 Task: Add Attachment from Trello to Card Card0000000166 in Board Board0000000042 in Workspace WS0000000014 in Trello. Add Cover Blue to Card Card0000000166 in Board Board0000000042 in Workspace WS0000000014 in Trello. Add "Copy Card To …" Button titled Button0000000166 to "bottom" of the list "To Do" to Card Card0000000166 in Board Board0000000042 in Workspace WS0000000014 in Trello. Add Description DS0000000166 to Card Card0000000166 in Board Board0000000042 in Workspace WS0000000014 in Trello. Add Comment CM0000000166 to Card Card0000000166 in Board Board0000000042 in Workspace WS0000000014 in Trello
Action: Mouse moved to (811, 363)
Screenshot: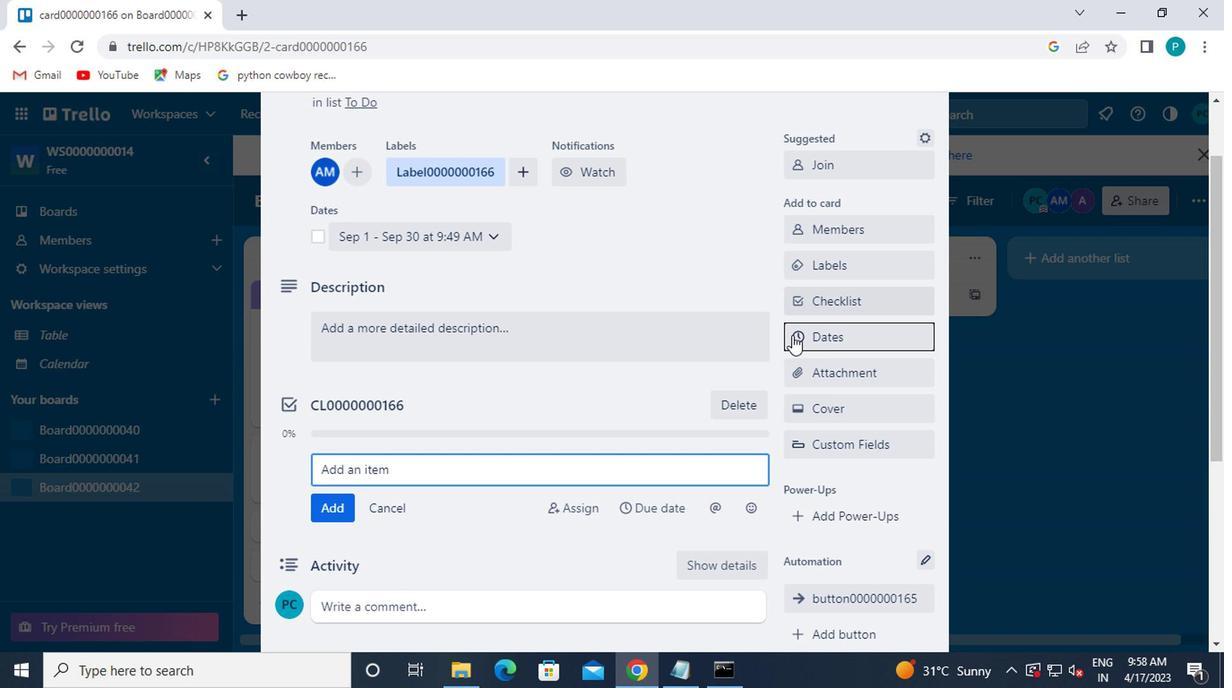 
Action: Mouse pressed left at (811, 363)
Screenshot: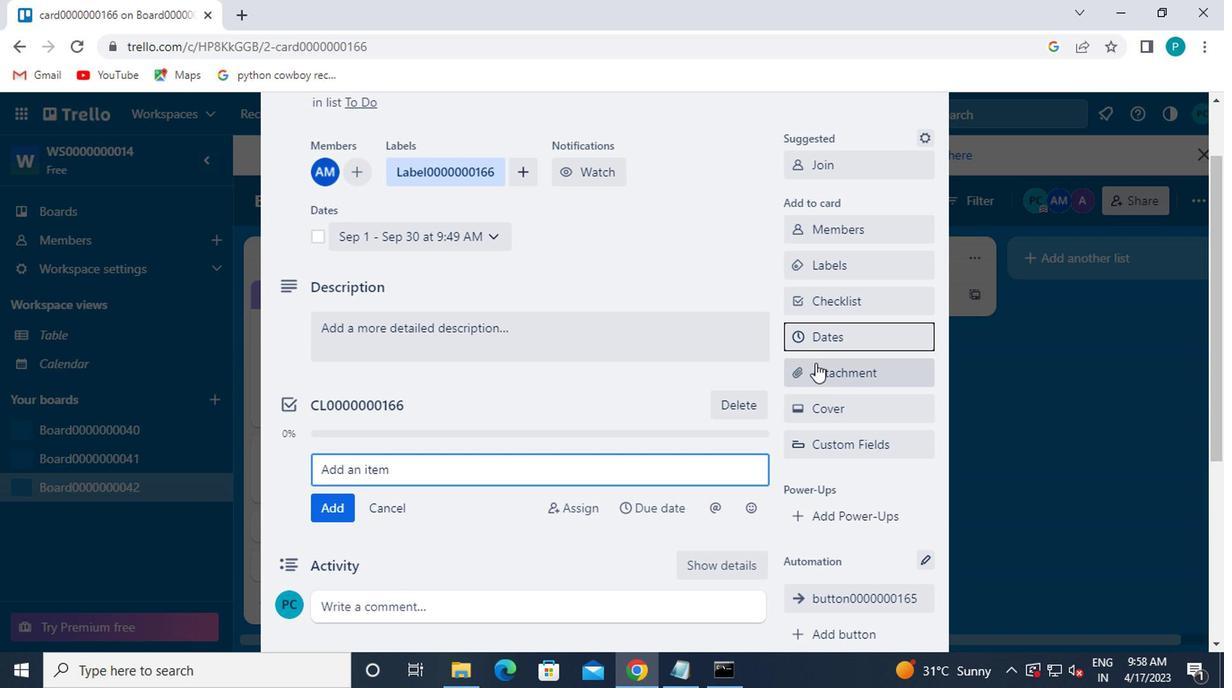 
Action: Mouse moved to (807, 223)
Screenshot: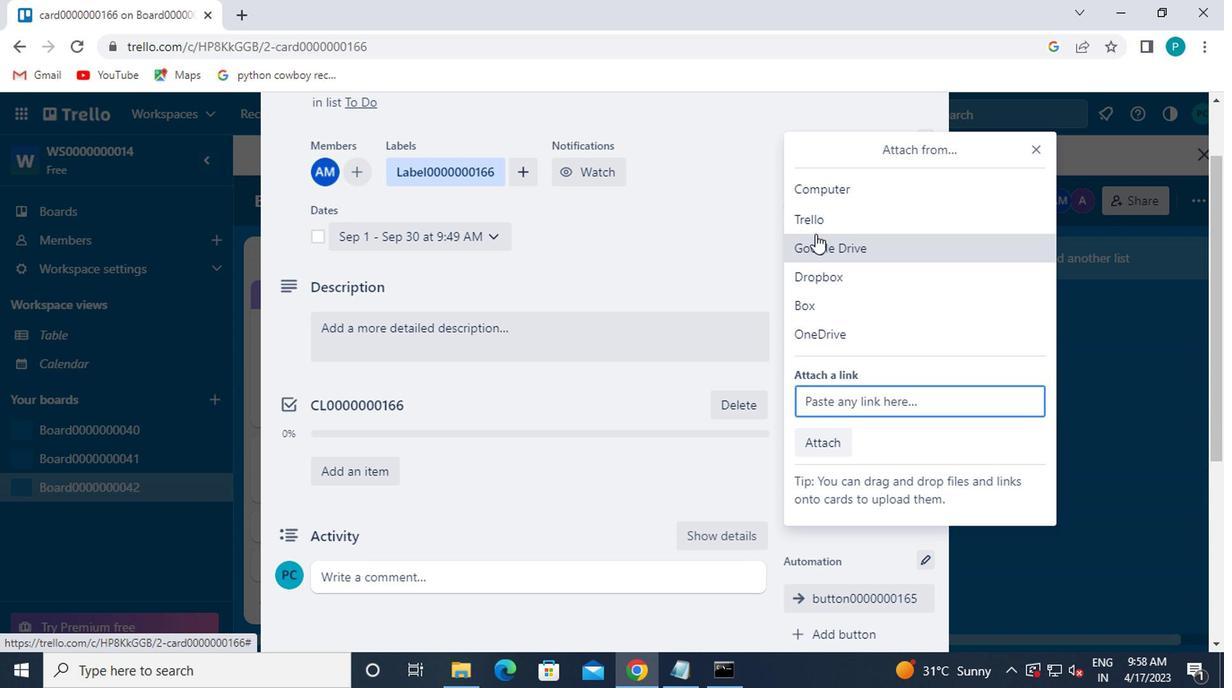 
Action: Mouse pressed left at (807, 223)
Screenshot: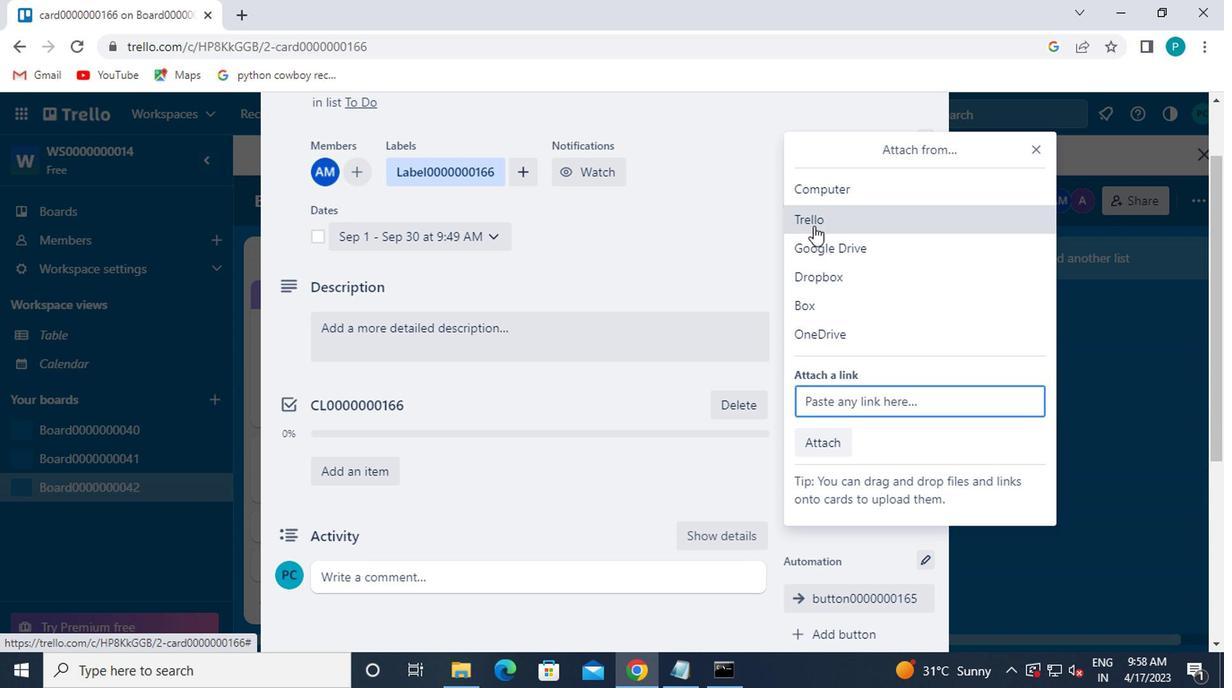 
Action: Mouse moved to (839, 399)
Screenshot: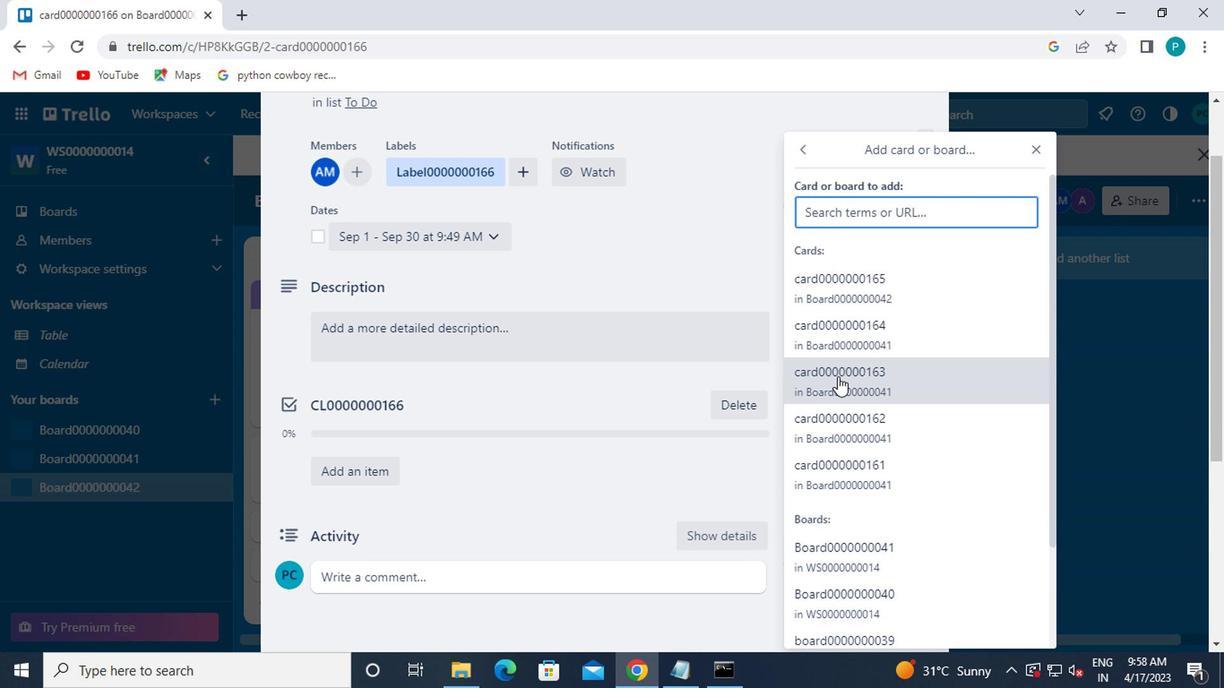 
Action: Mouse pressed left at (839, 399)
Screenshot: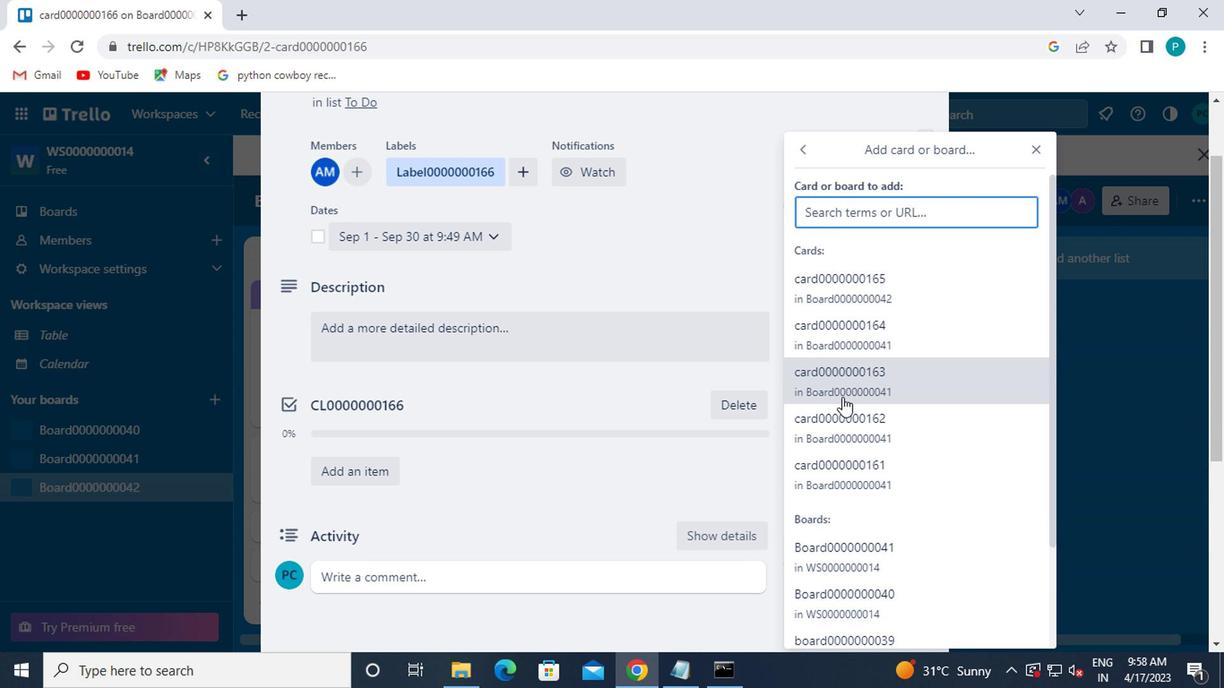 
Action: Mouse moved to (753, 374)
Screenshot: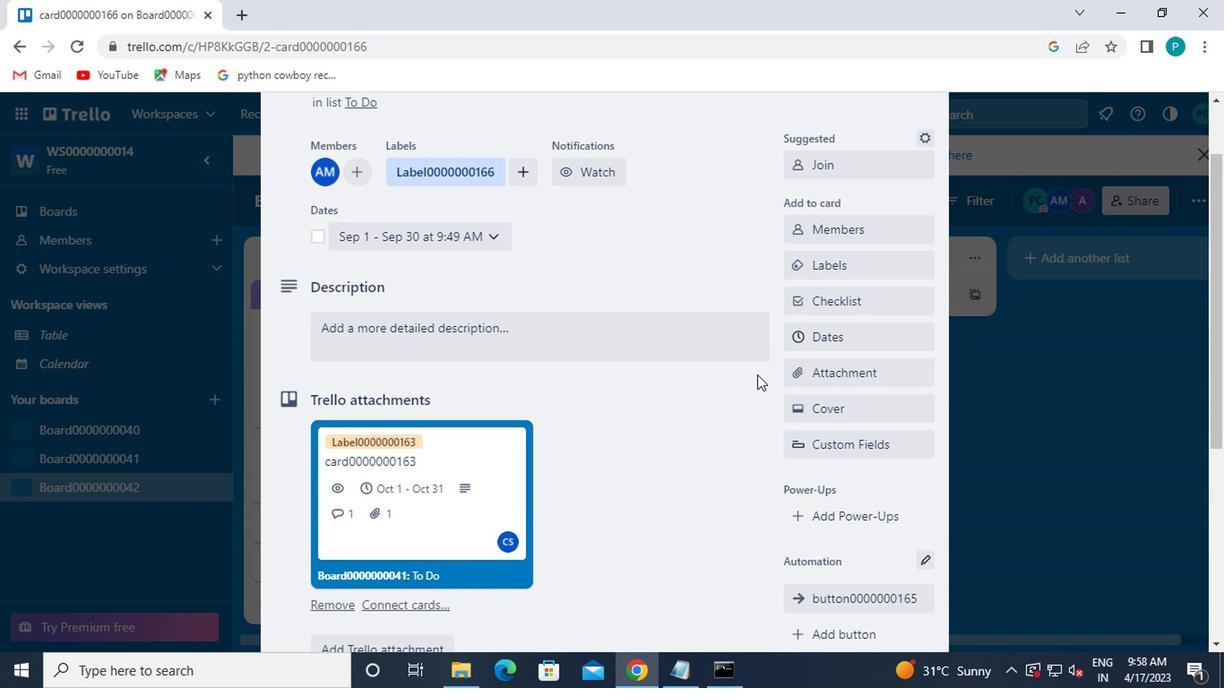 
Action: Mouse scrolled (753, 372) with delta (0, -1)
Screenshot: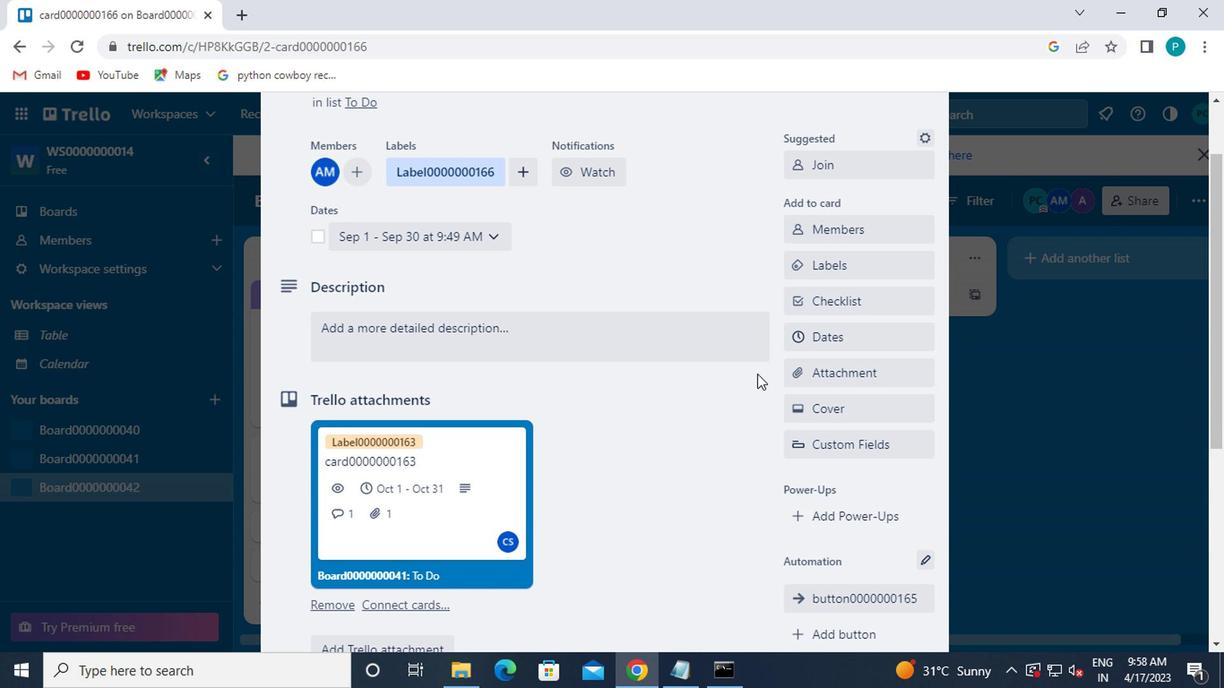 
Action: Mouse moved to (816, 322)
Screenshot: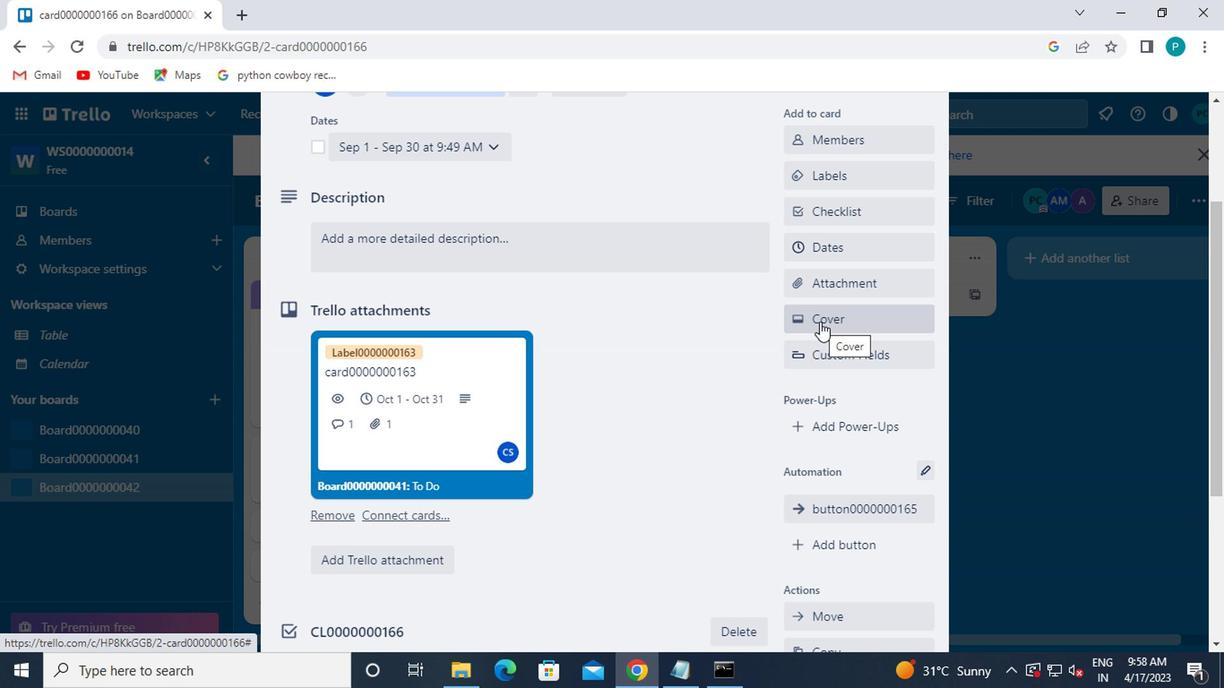 
Action: Mouse pressed left at (816, 322)
Screenshot: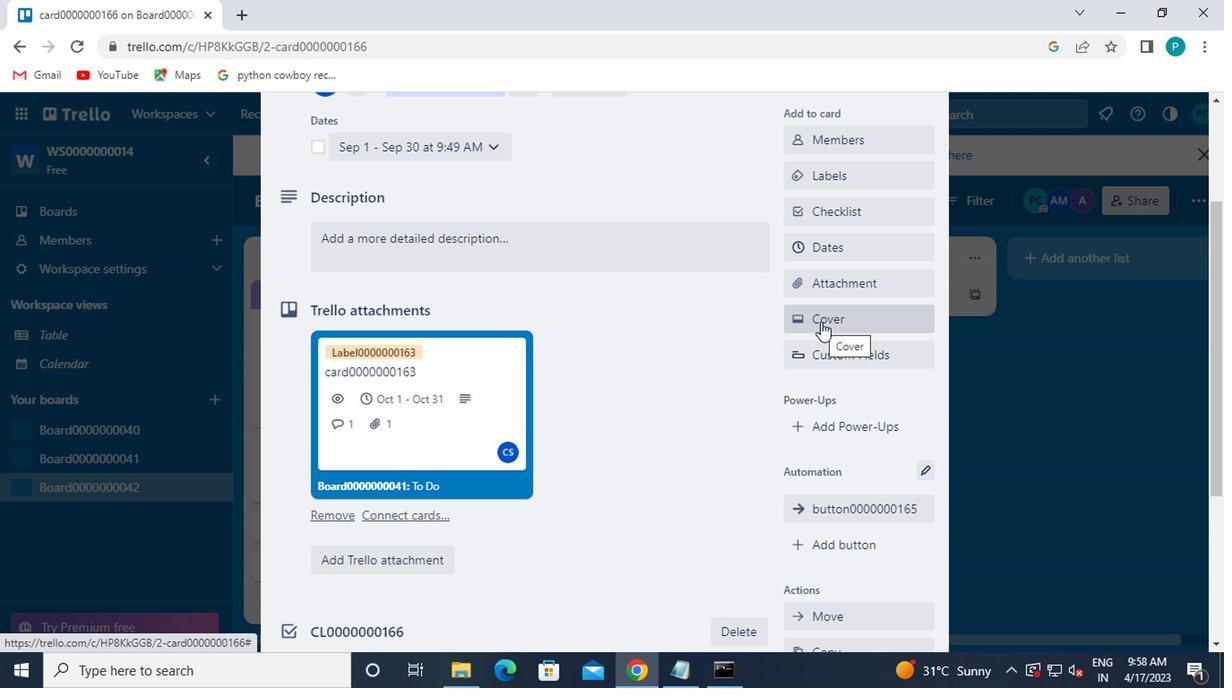 
Action: Mouse moved to (818, 335)
Screenshot: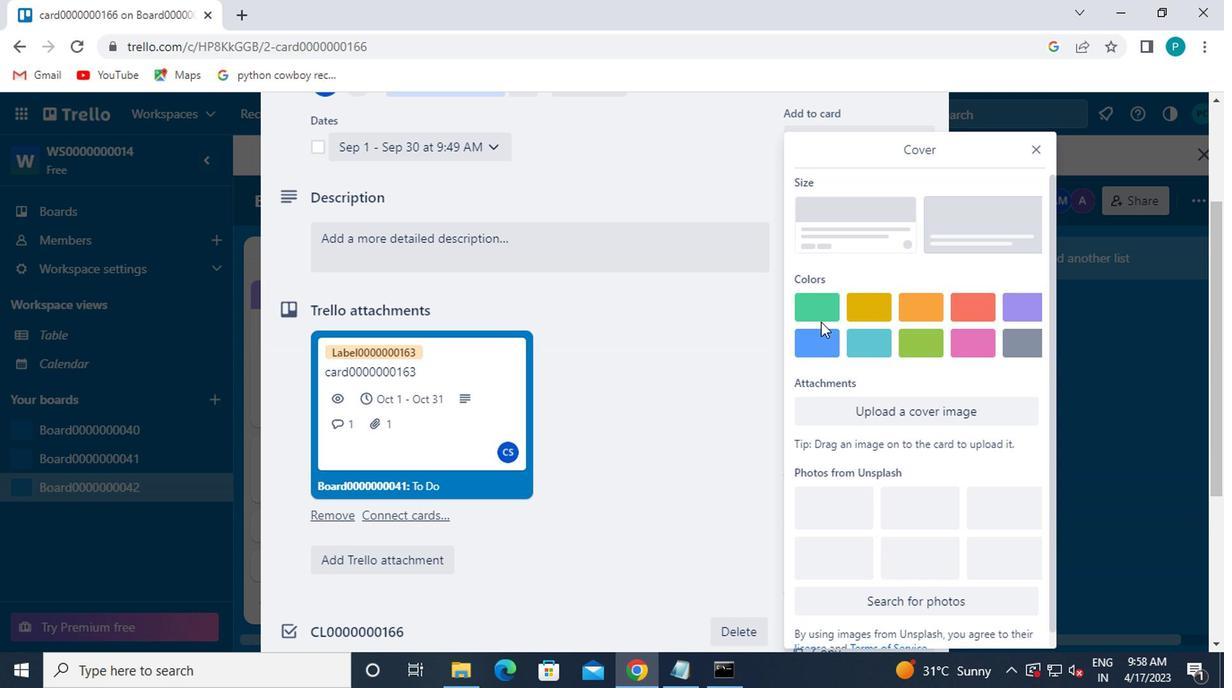 
Action: Mouse pressed left at (818, 335)
Screenshot: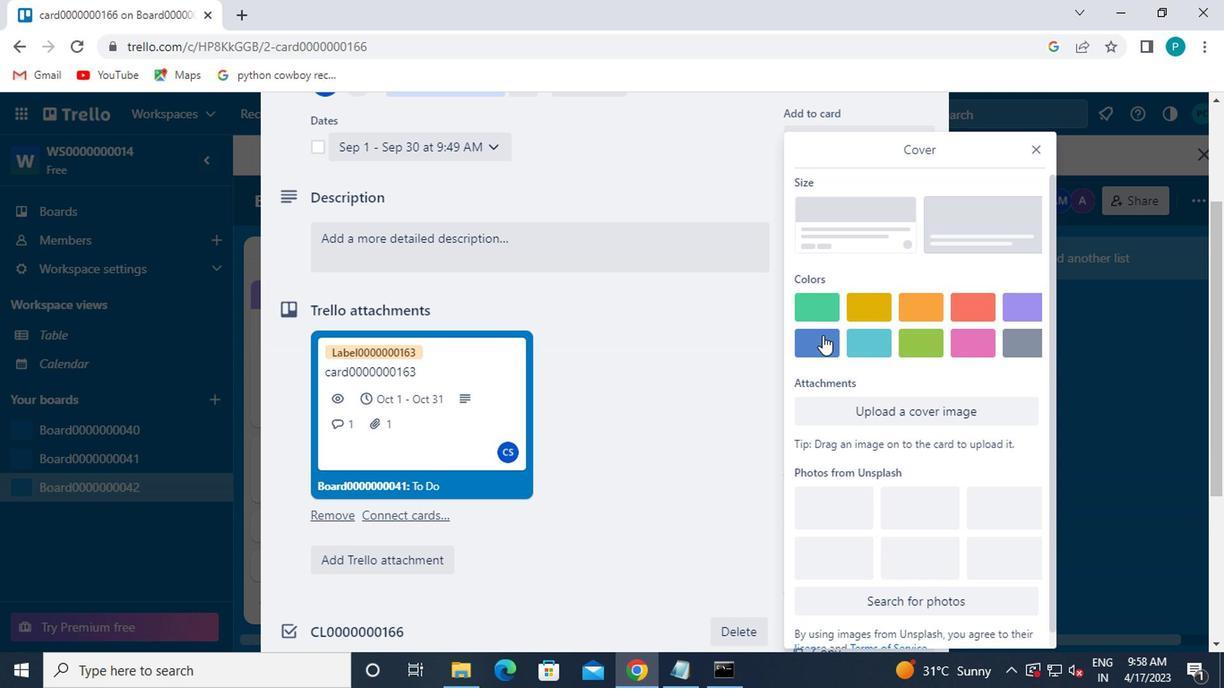 
Action: Mouse moved to (1031, 146)
Screenshot: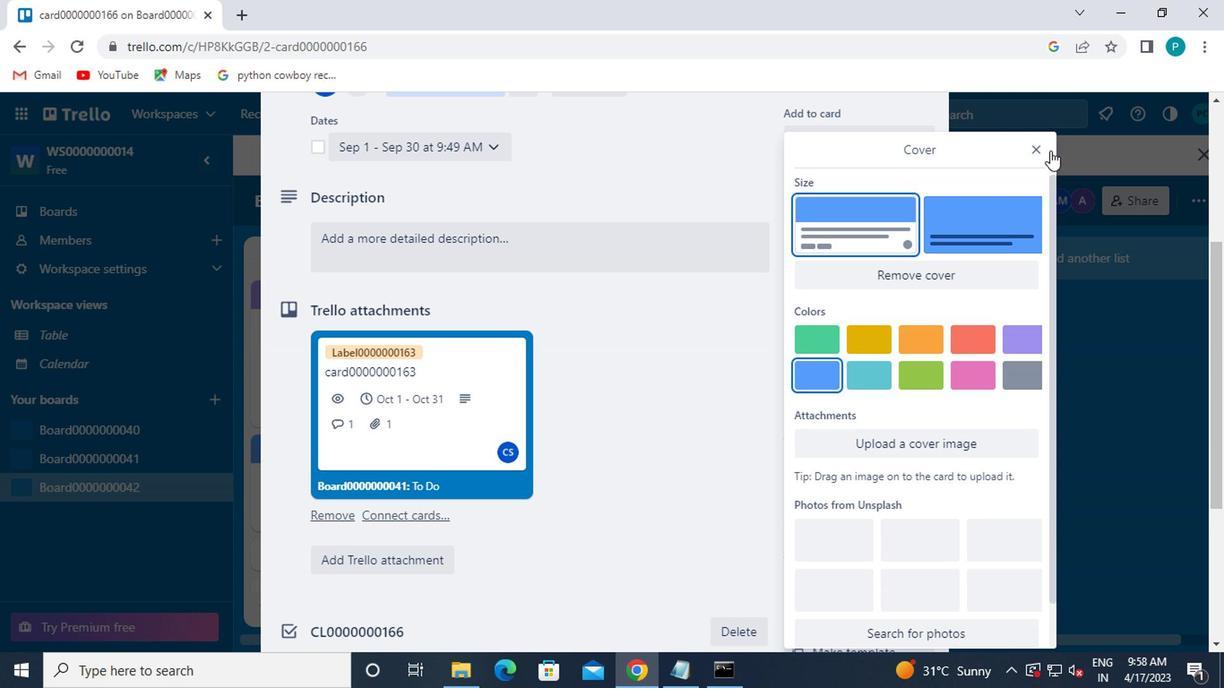 
Action: Mouse pressed left at (1031, 146)
Screenshot: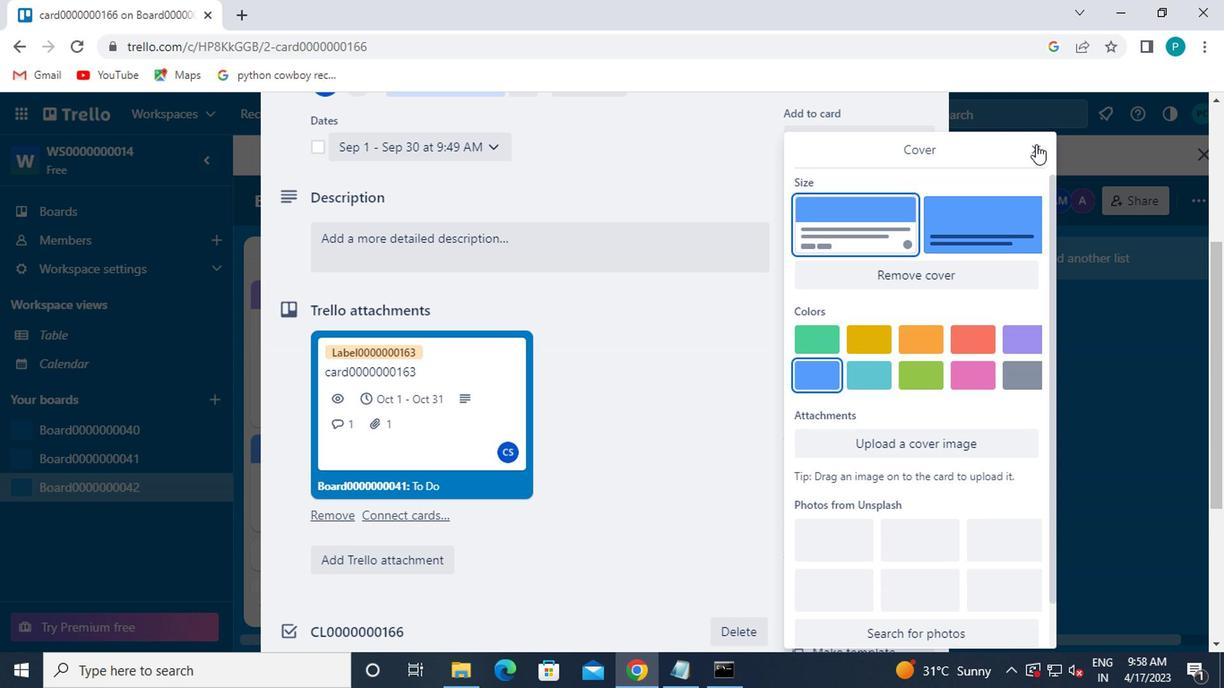 
Action: Mouse moved to (682, 367)
Screenshot: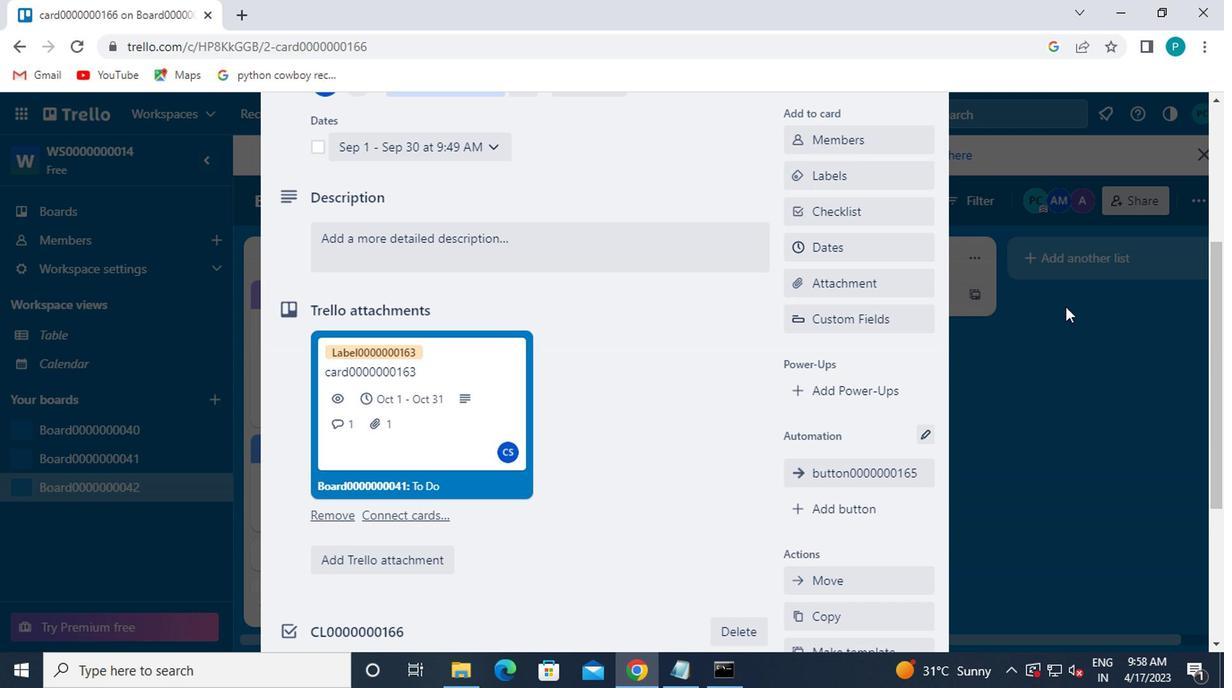 
Action: Mouse scrolled (682, 365) with delta (0, -1)
Screenshot: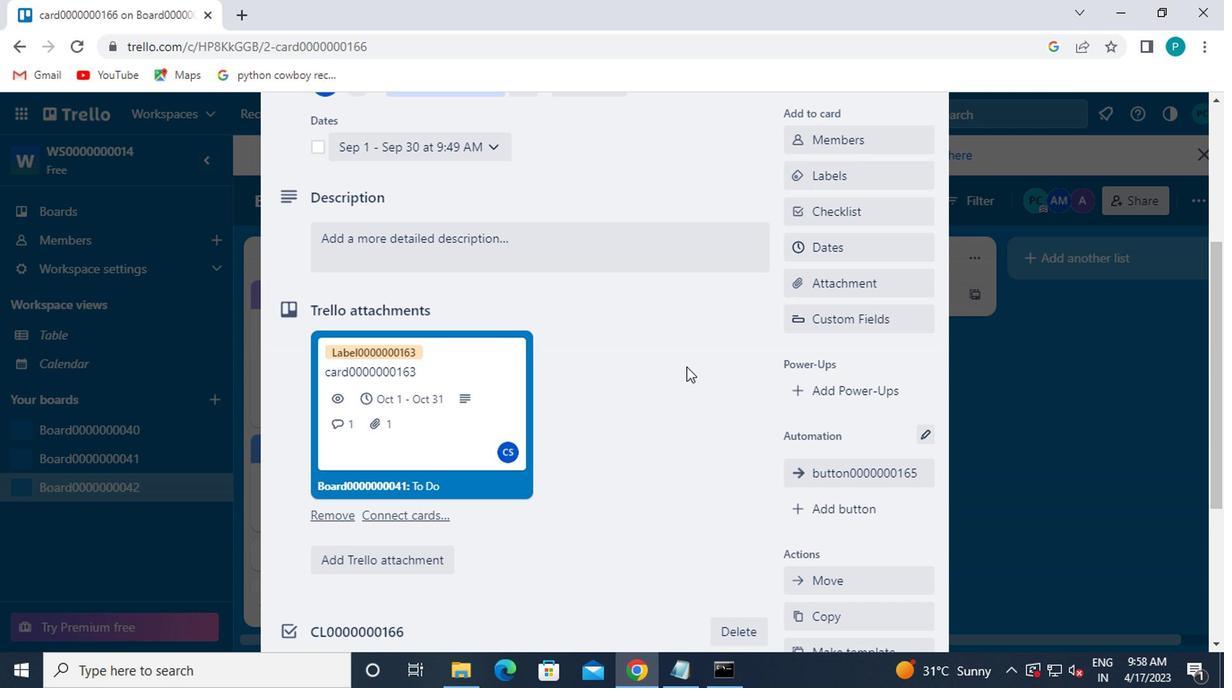 
Action: Mouse moved to (840, 423)
Screenshot: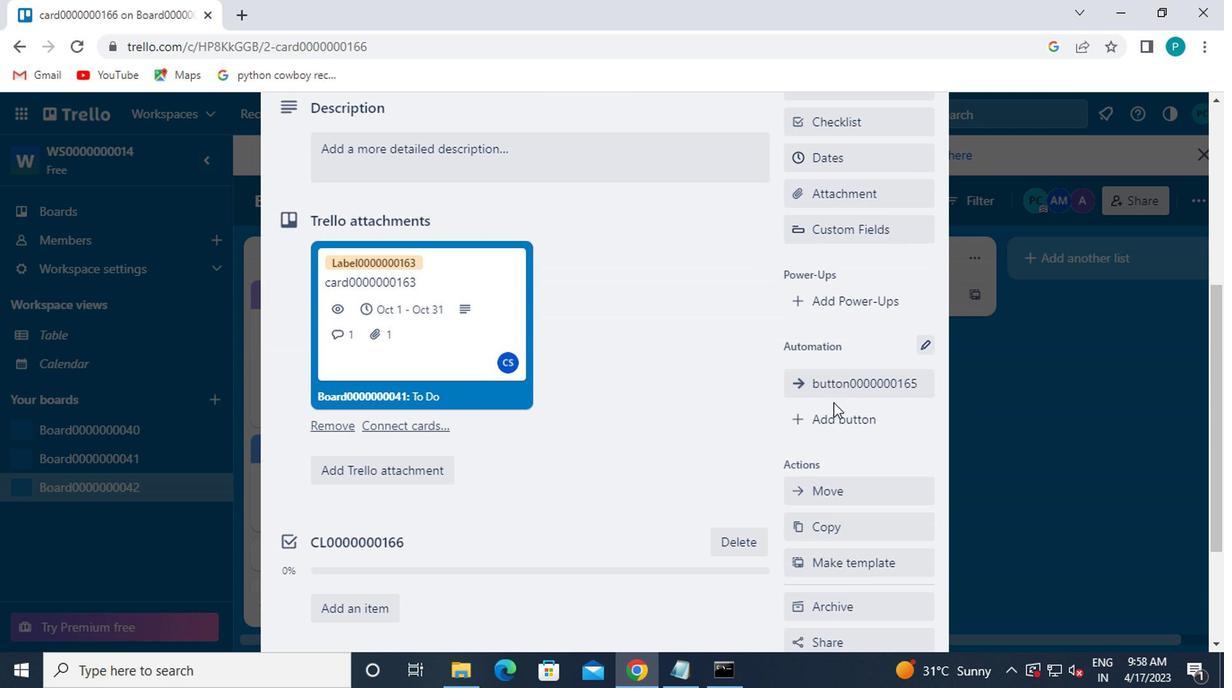
Action: Mouse pressed left at (840, 423)
Screenshot: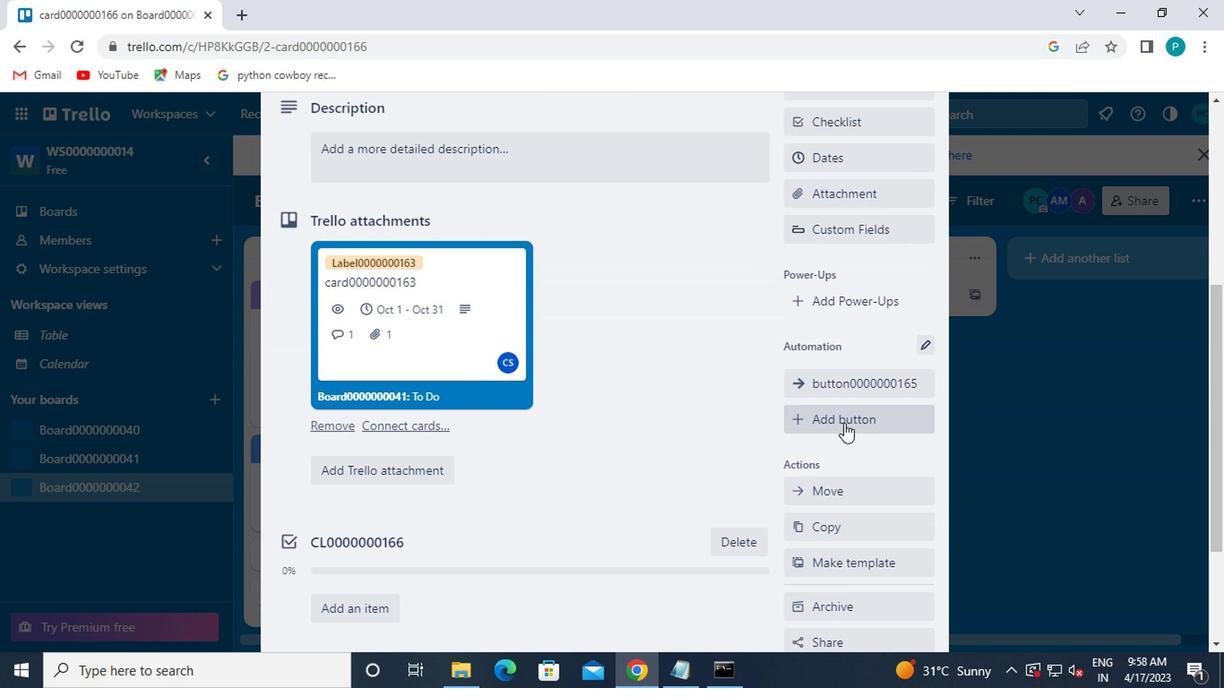 
Action: Mouse moved to (831, 275)
Screenshot: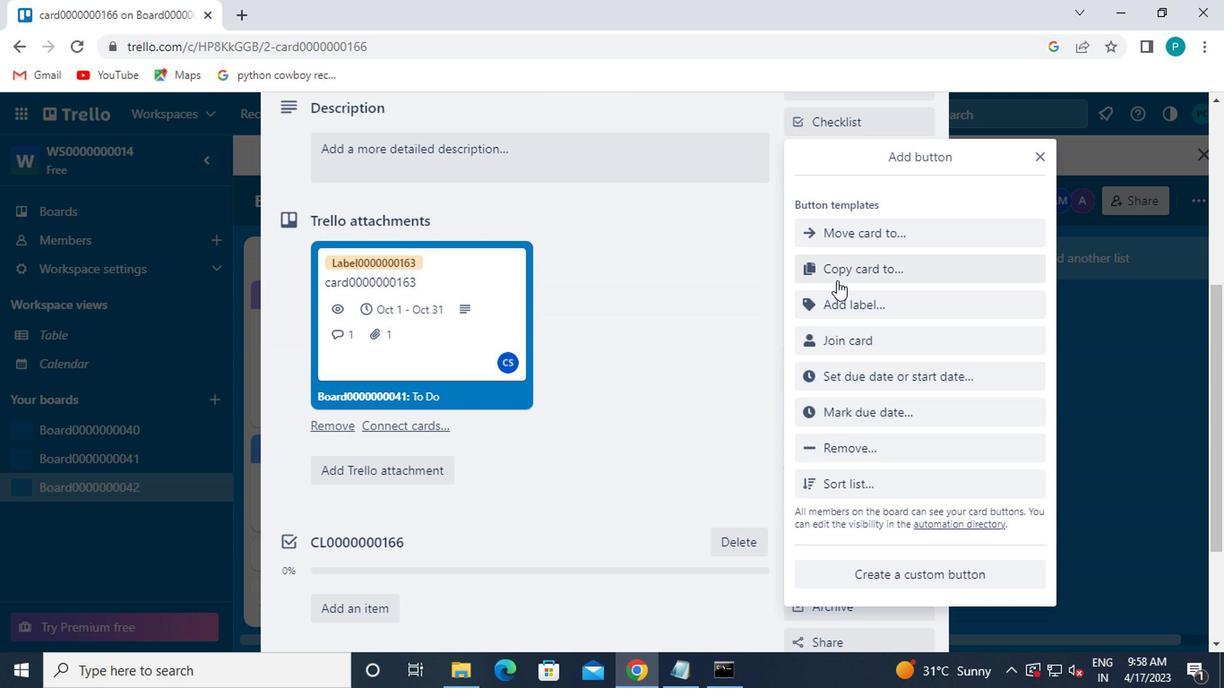 
Action: Mouse pressed left at (831, 275)
Screenshot: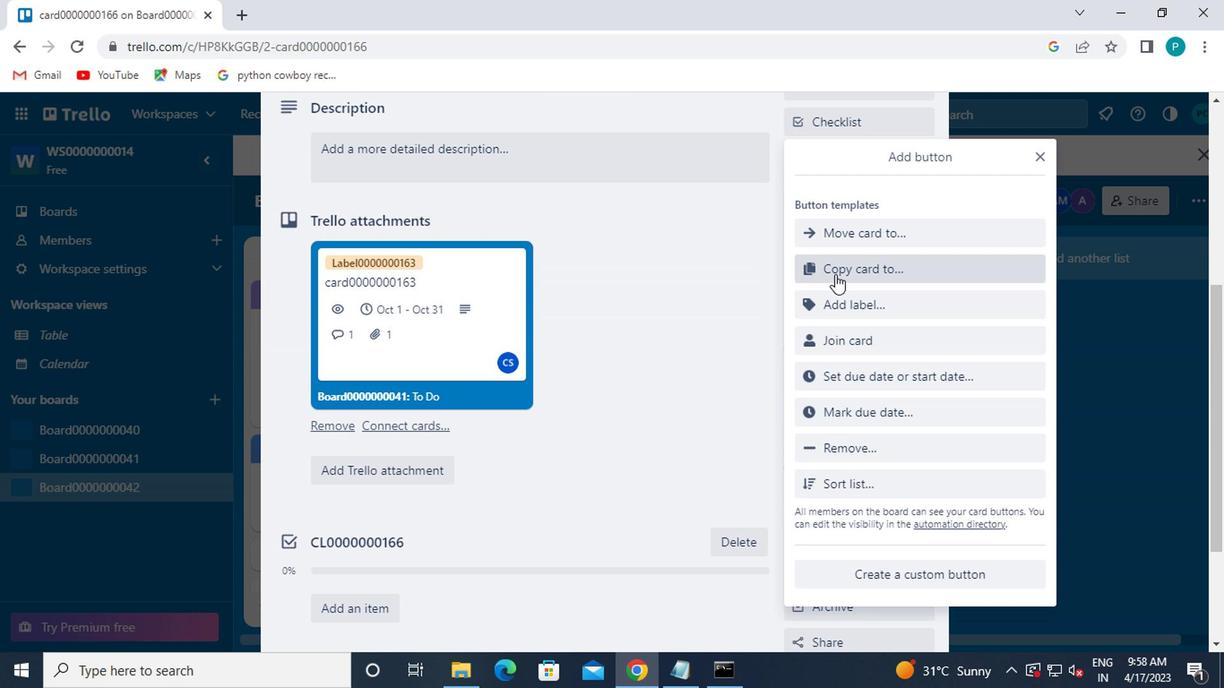 
Action: Mouse moved to (851, 228)
Screenshot: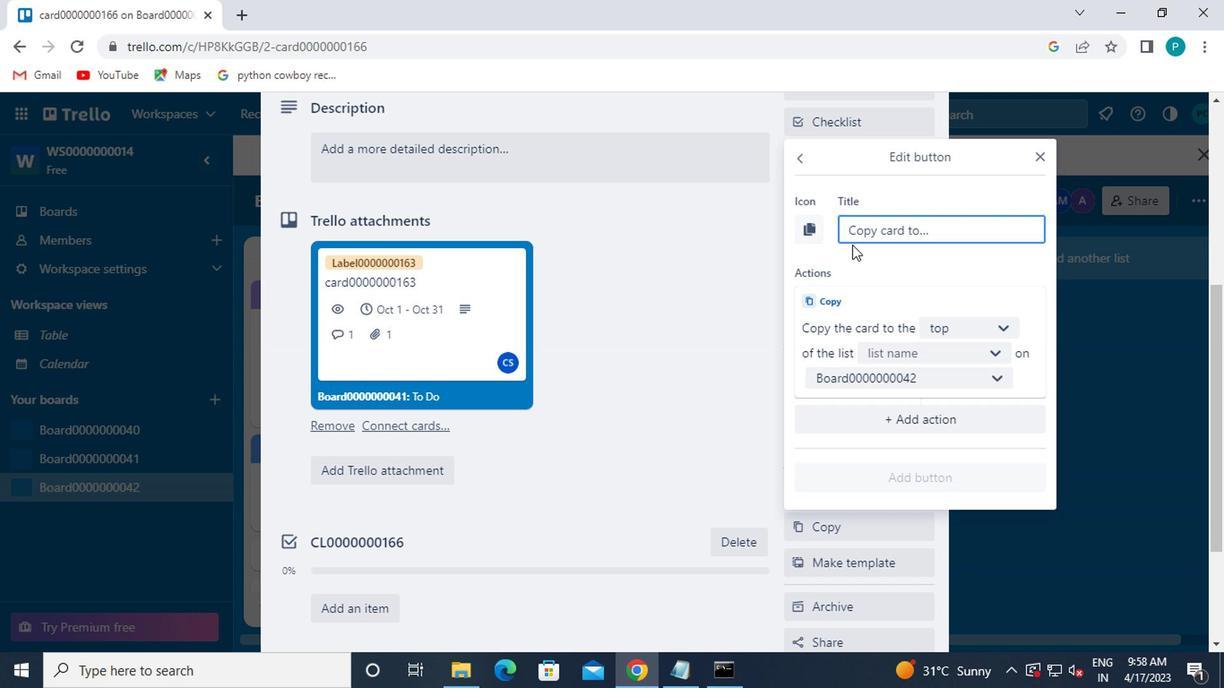 
Action: Mouse pressed left at (851, 228)
Screenshot: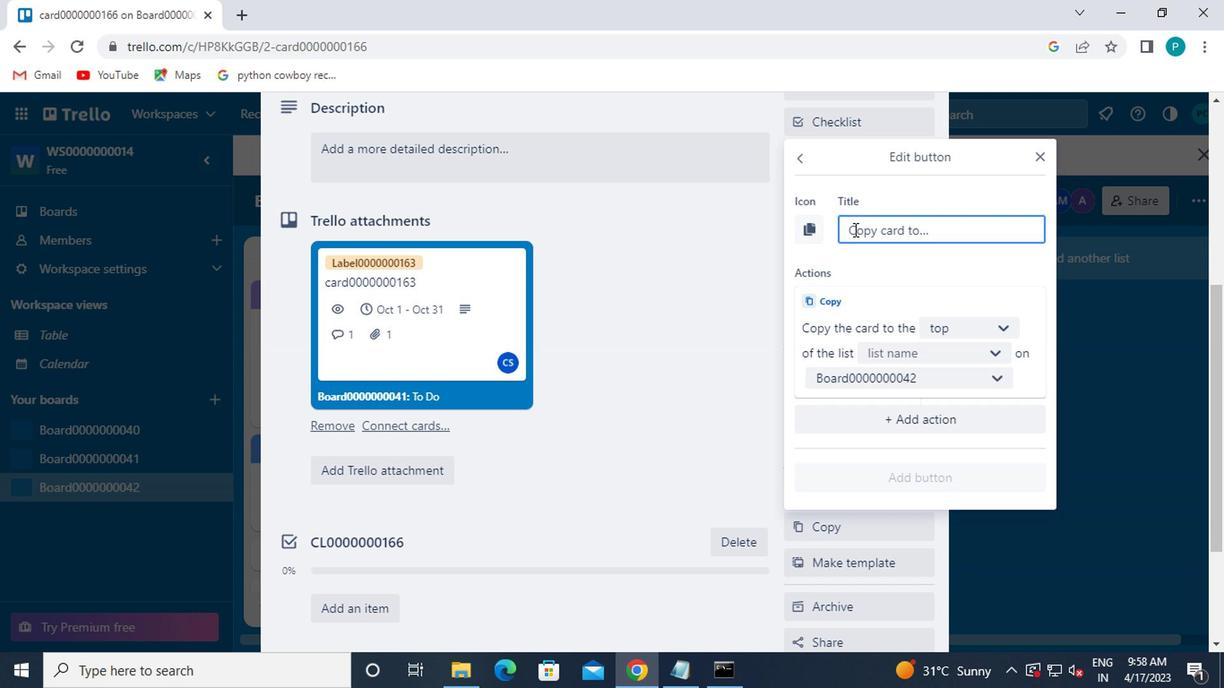 
Action: Key pressed button0000000166
Screenshot: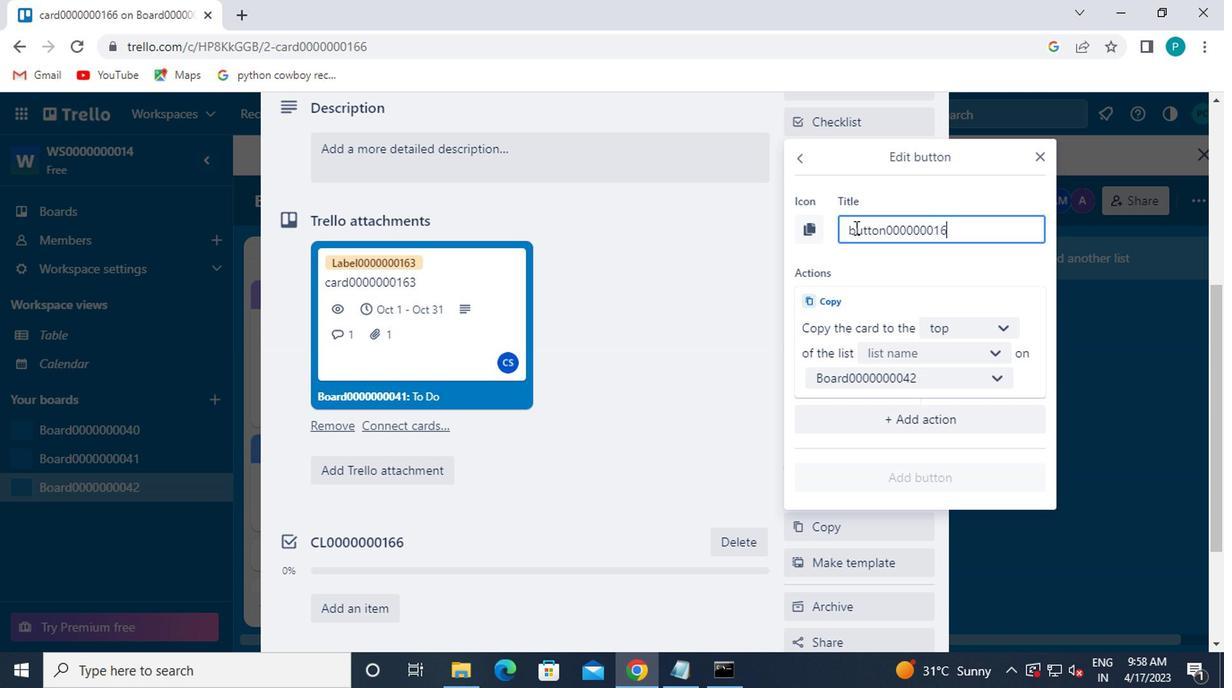 
Action: Mouse moved to (954, 328)
Screenshot: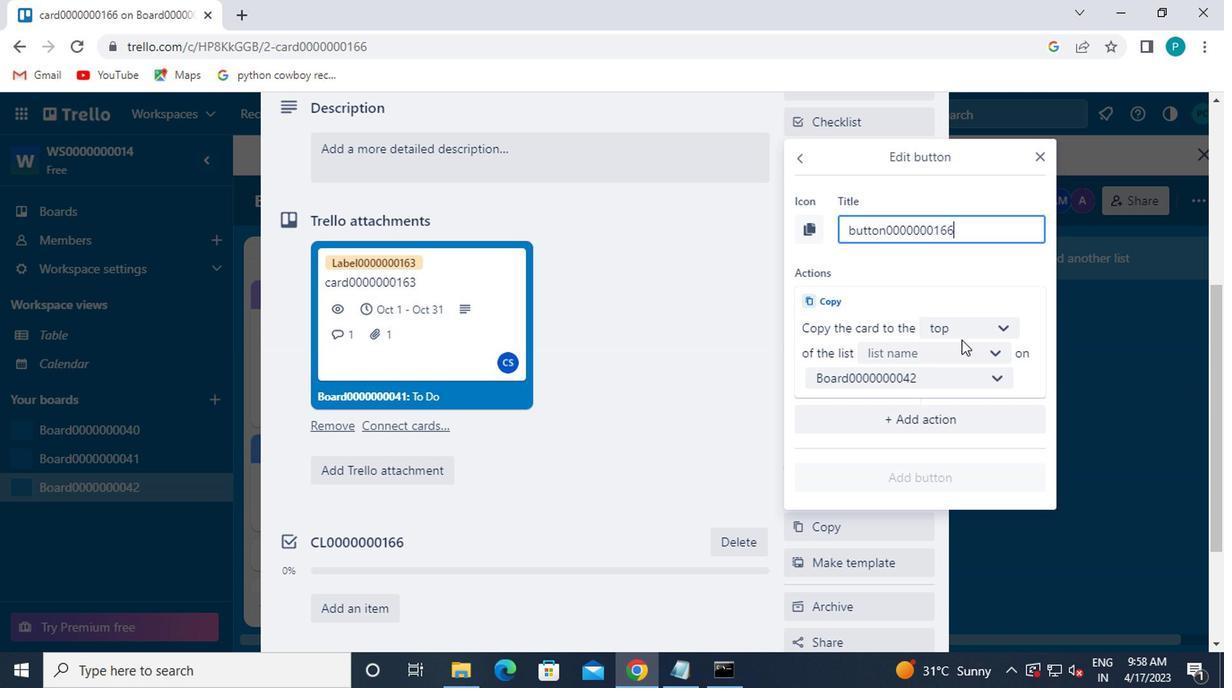 
Action: Mouse pressed left at (954, 328)
Screenshot: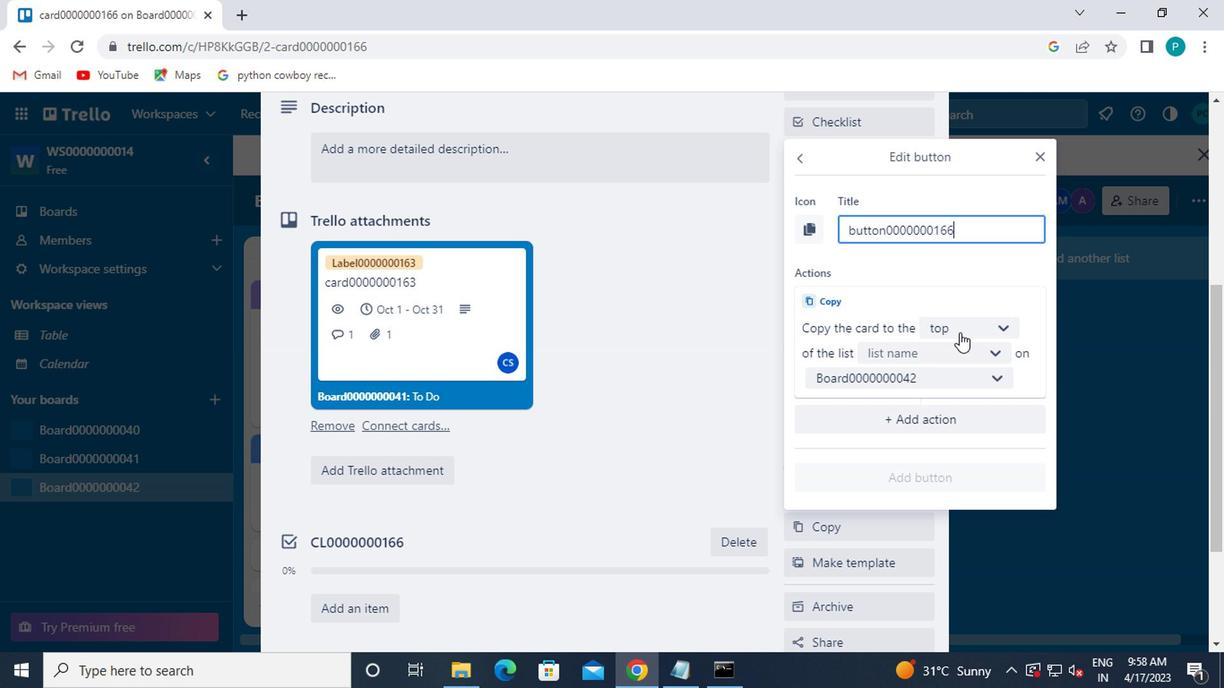 
Action: Mouse moved to (963, 389)
Screenshot: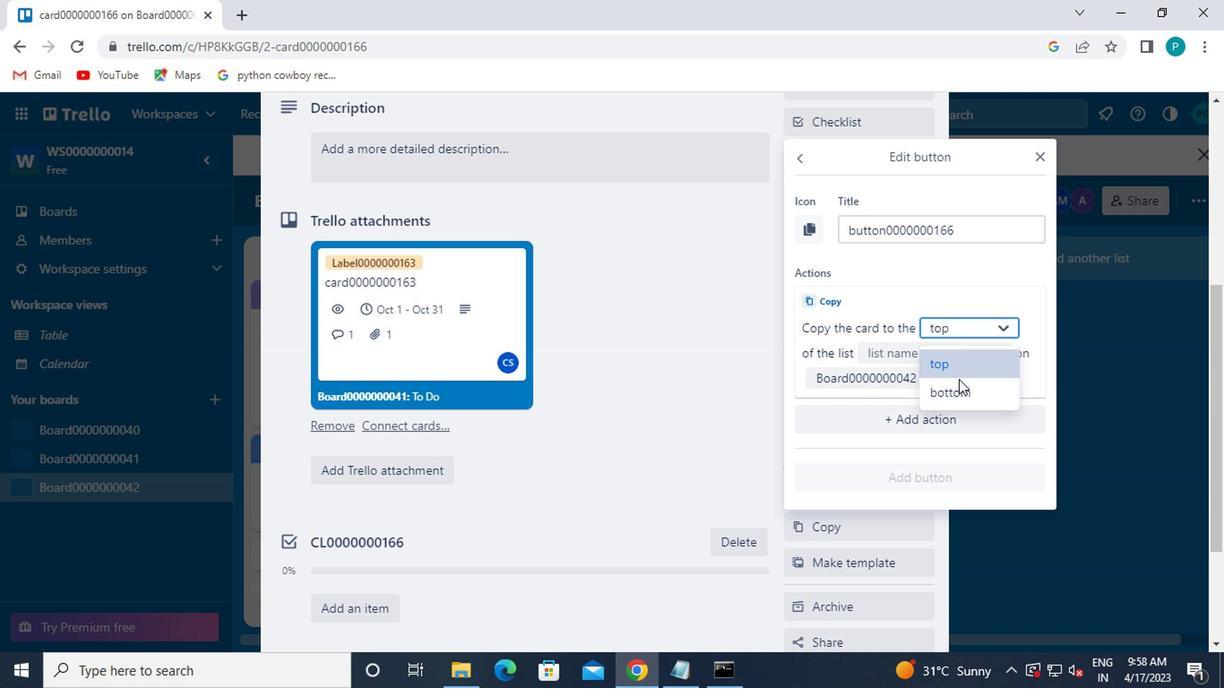 
Action: Mouse pressed left at (963, 389)
Screenshot: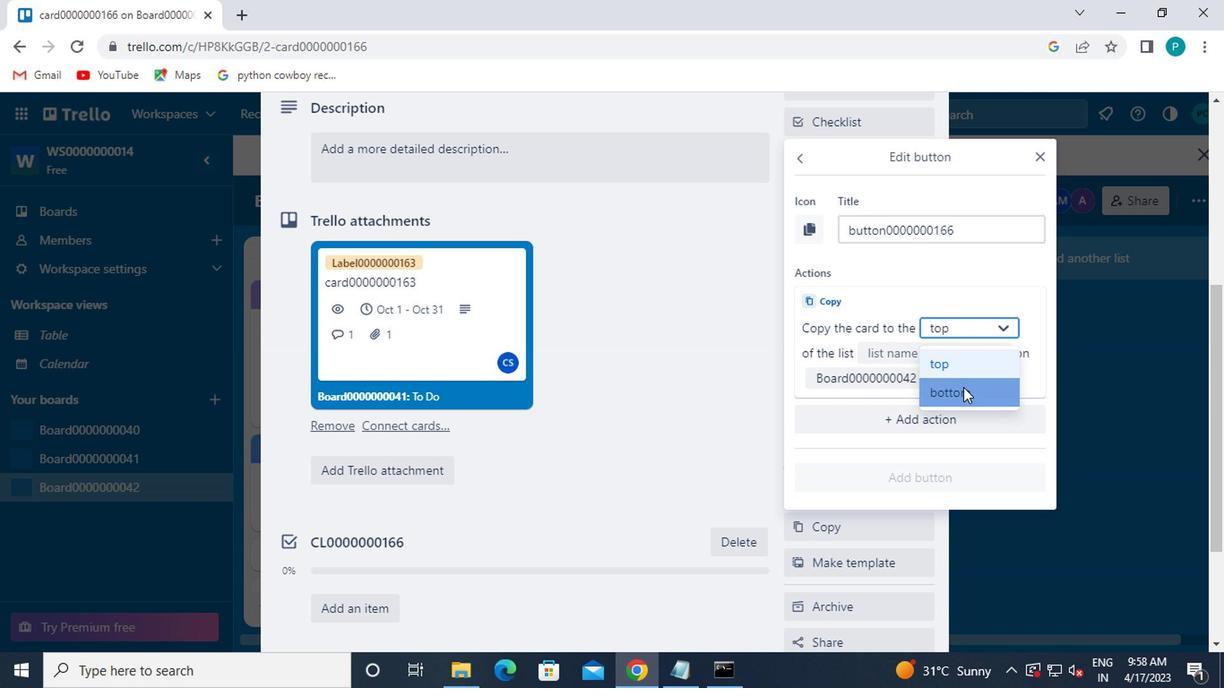
Action: Mouse moved to (929, 358)
Screenshot: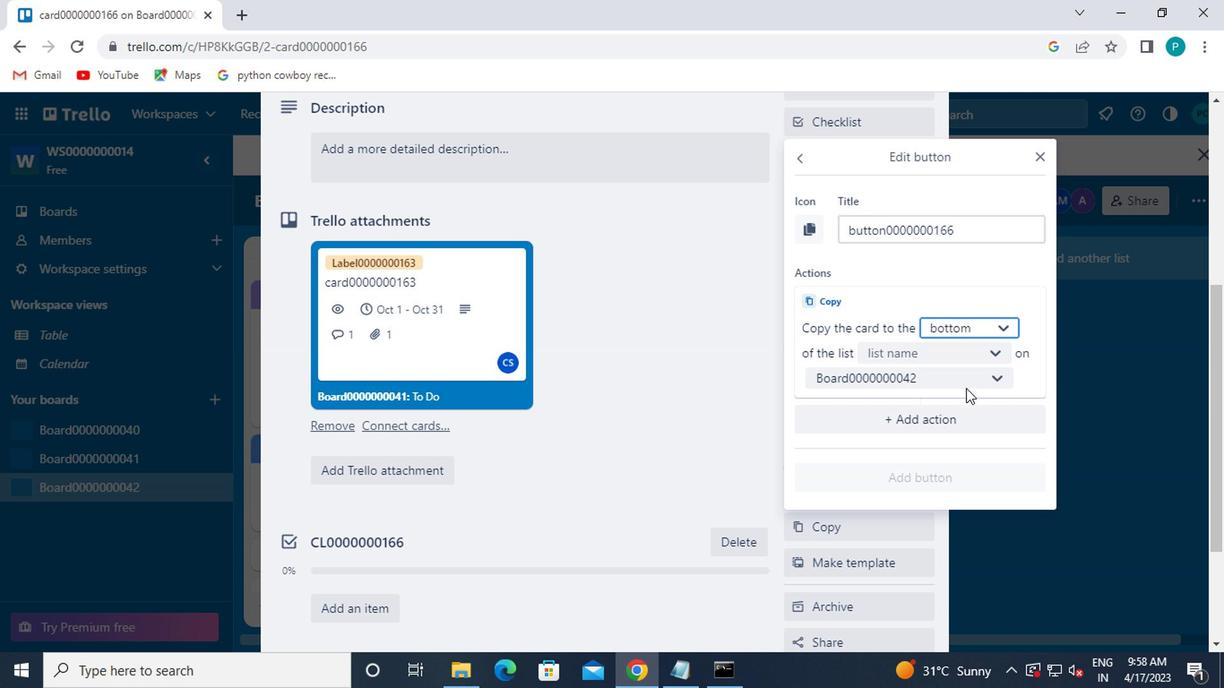 
Action: Mouse pressed left at (929, 358)
Screenshot: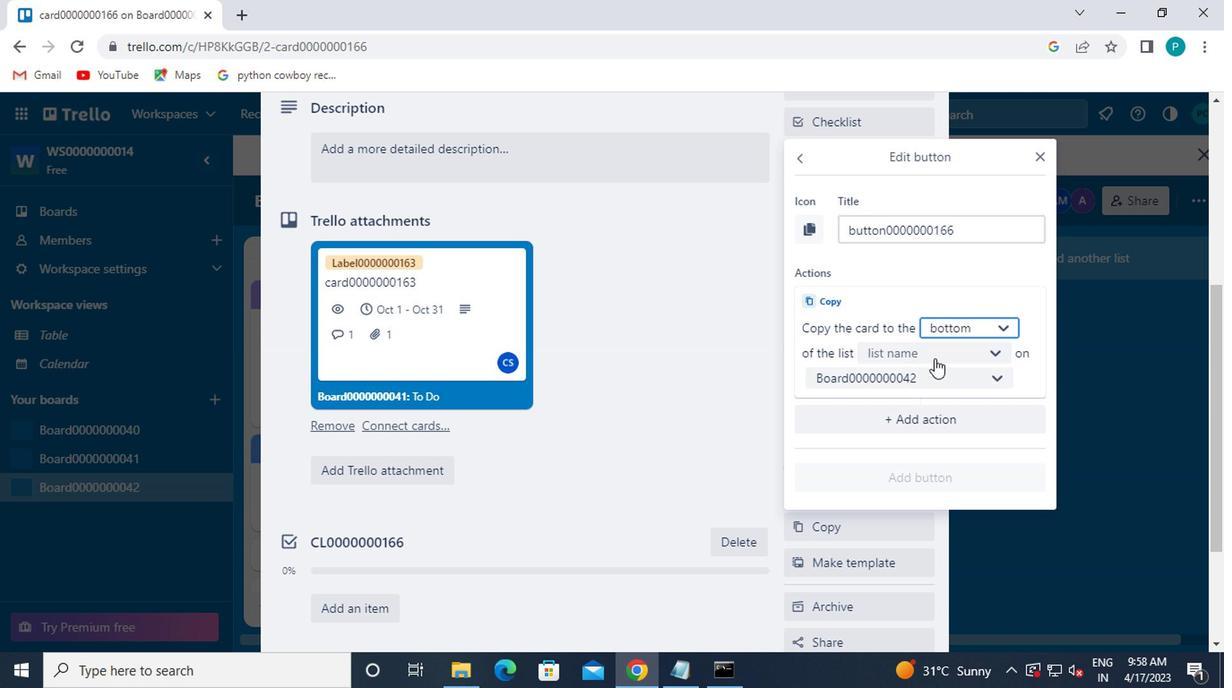 
Action: Mouse moved to (944, 383)
Screenshot: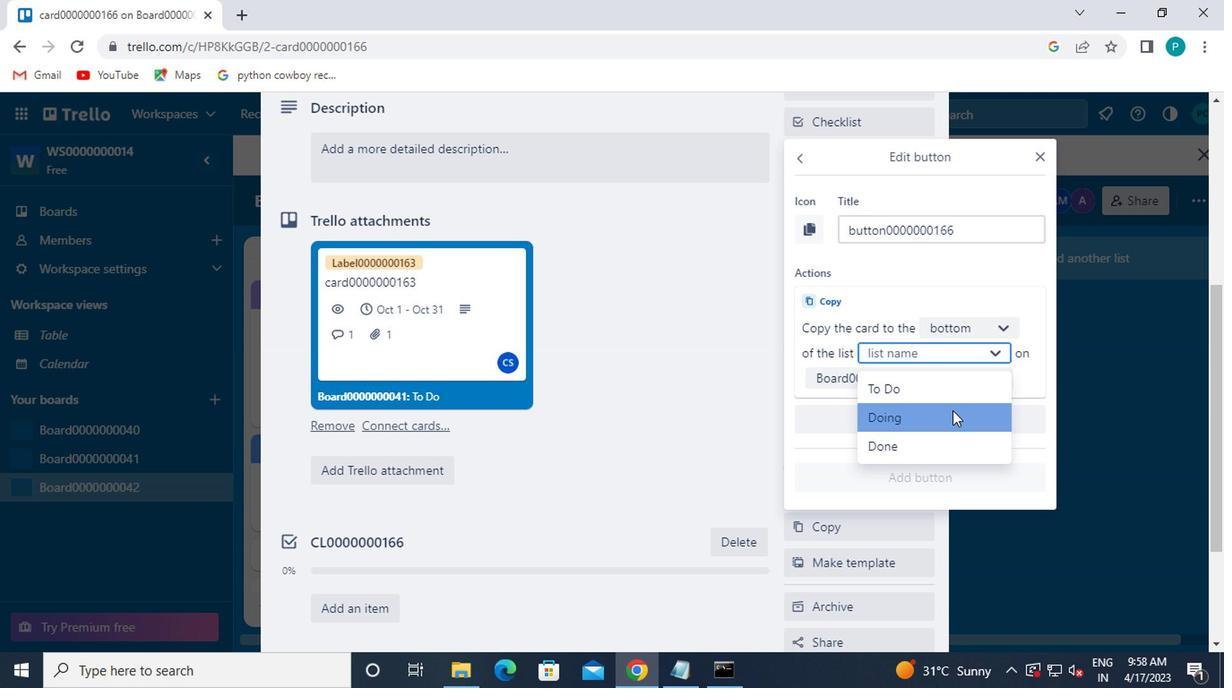 
Action: Mouse pressed left at (944, 383)
Screenshot: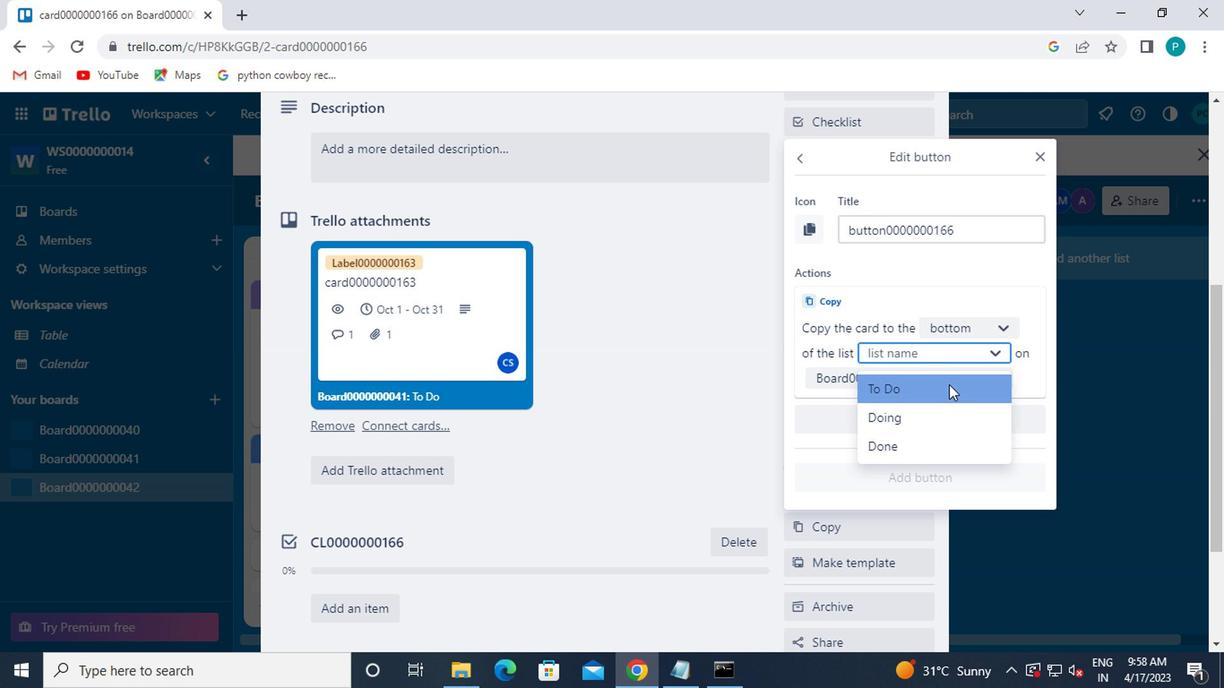 
Action: Mouse moved to (922, 473)
Screenshot: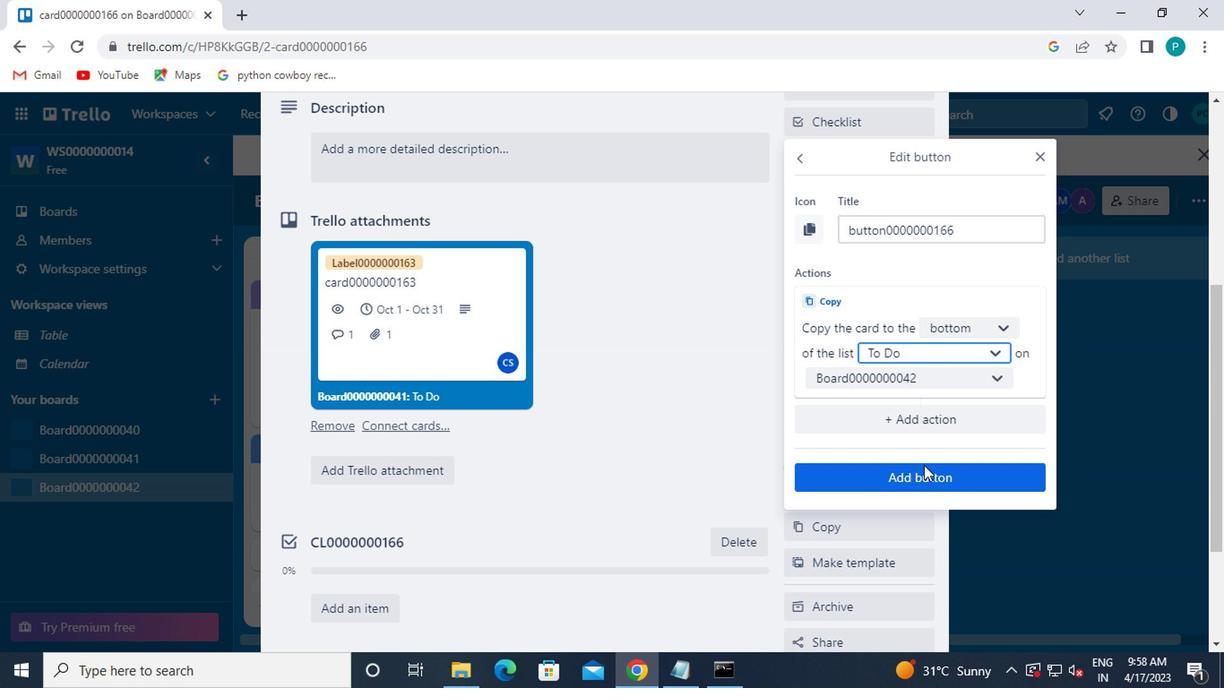 
Action: Mouse pressed left at (922, 473)
Screenshot: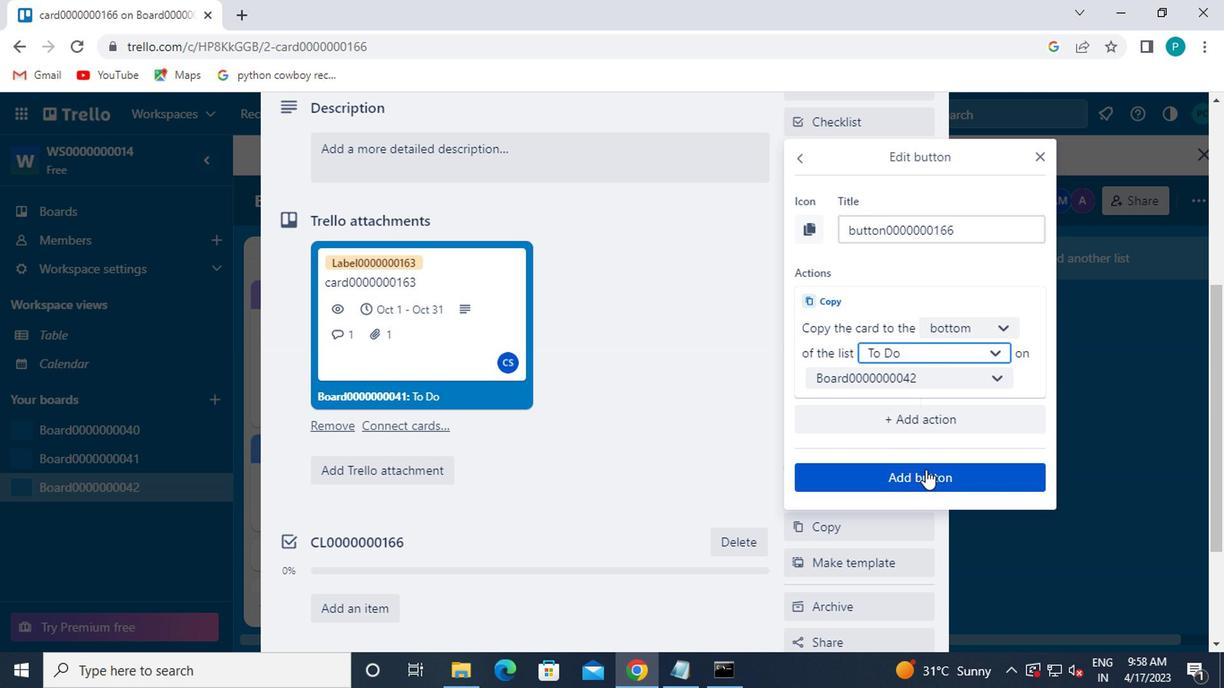 
Action: Mouse moved to (696, 427)
Screenshot: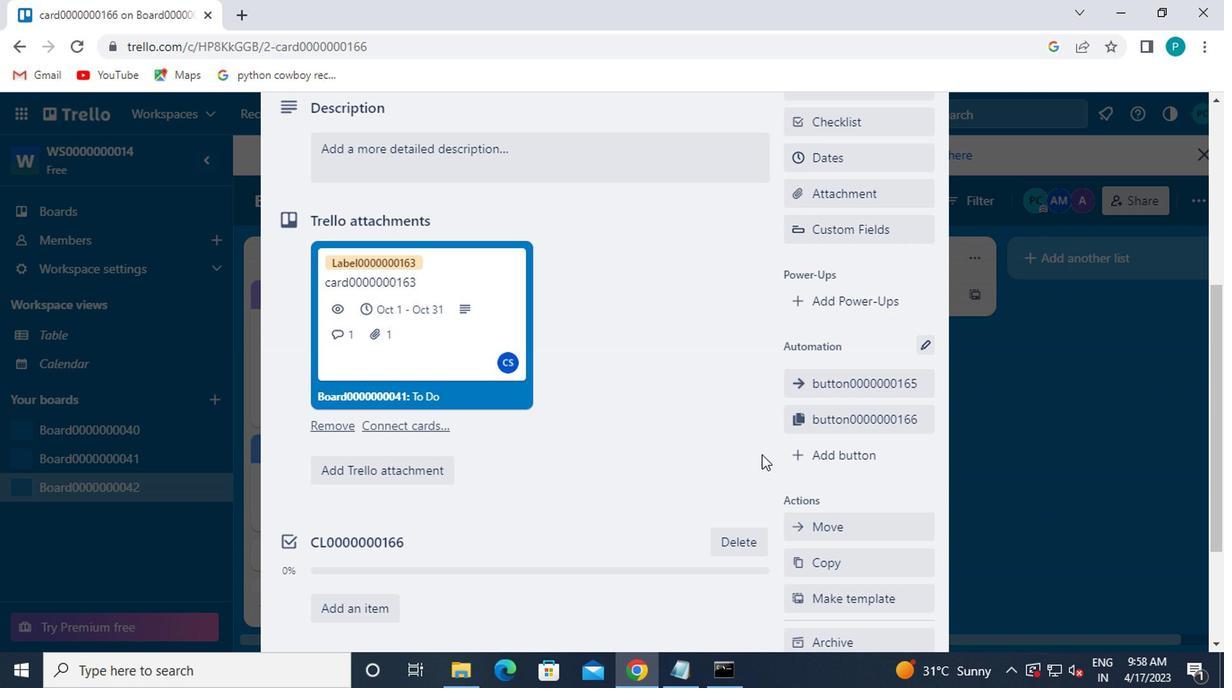 
Action: Mouse scrolled (696, 428) with delta (0, 0)
Screenshot: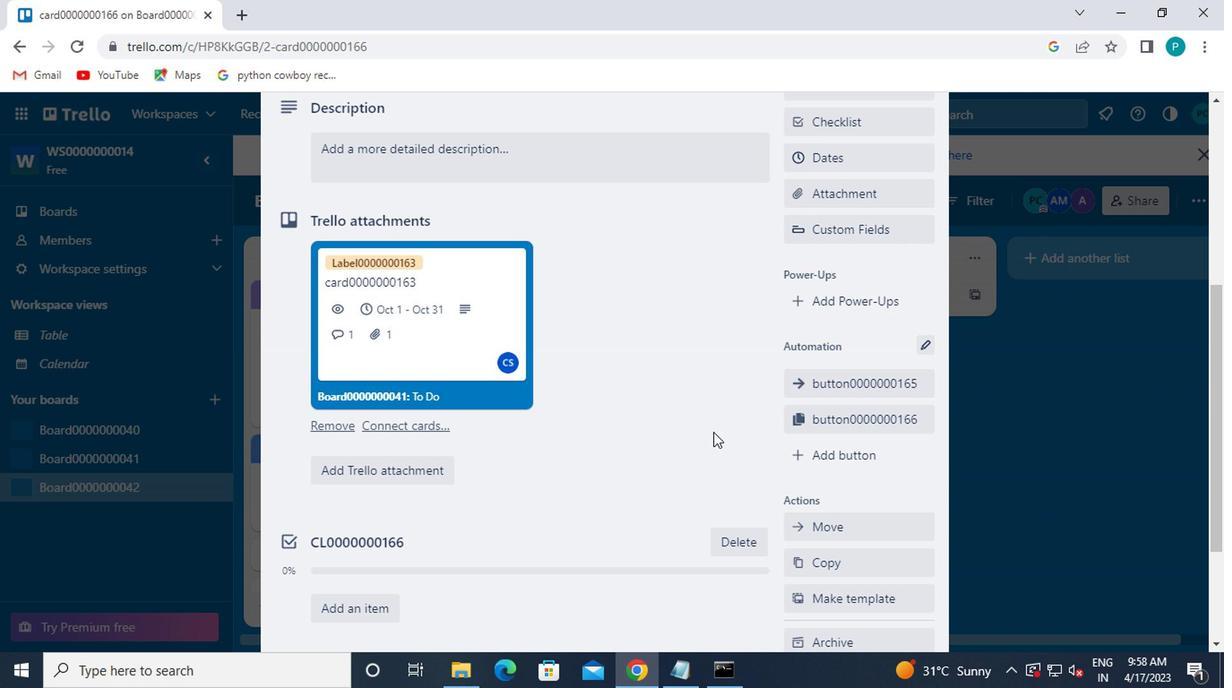 
Action: Mouse scrolled (696, 428) with delta (0, 0)
Screenshot: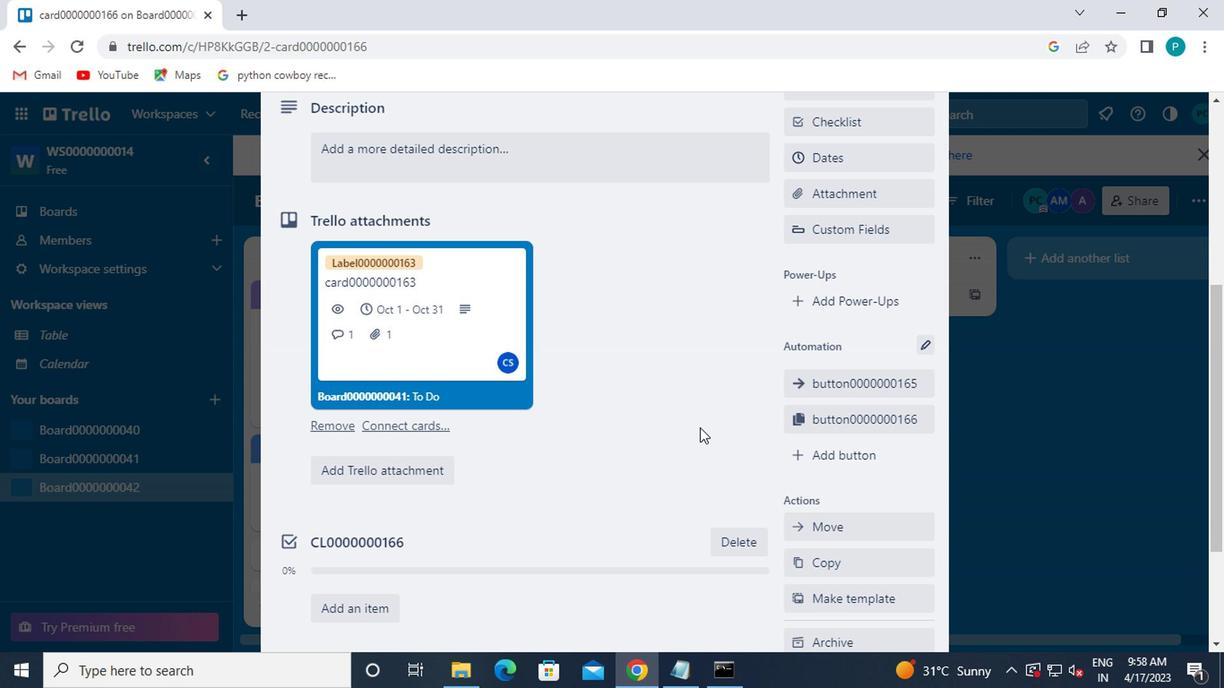 
Action: Mouse moved to (541, 351)
Screenshot: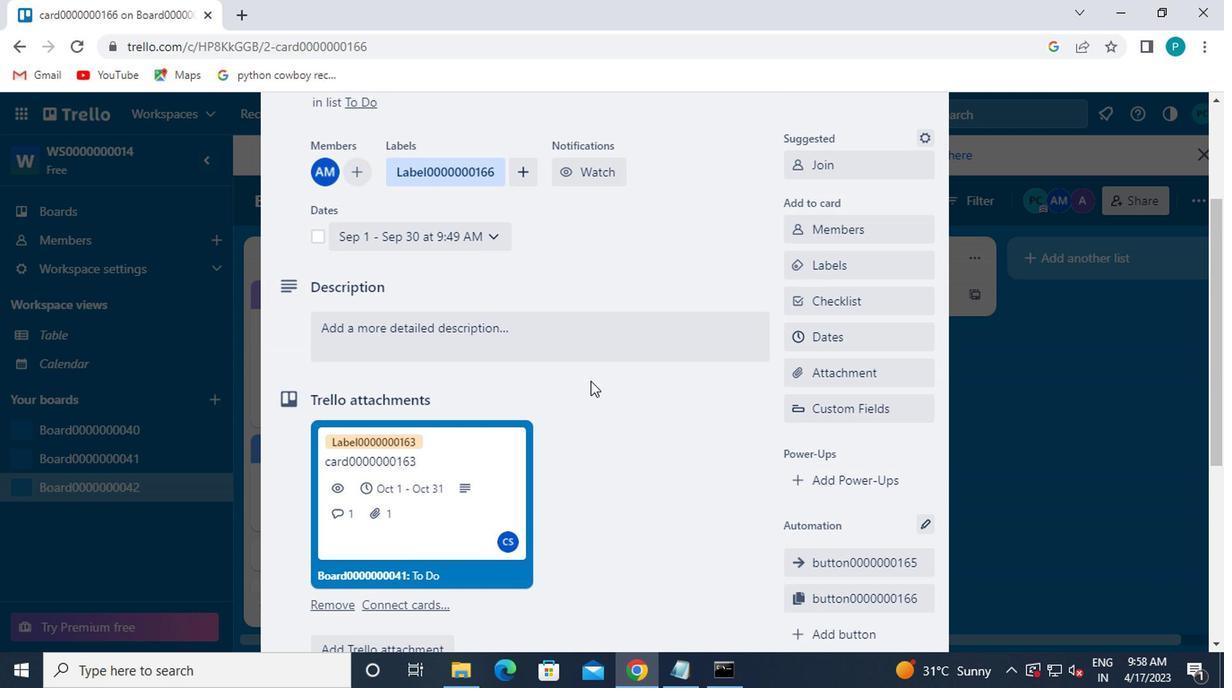 
Action: Mouse pressed left at (541, 351)
Screenshot: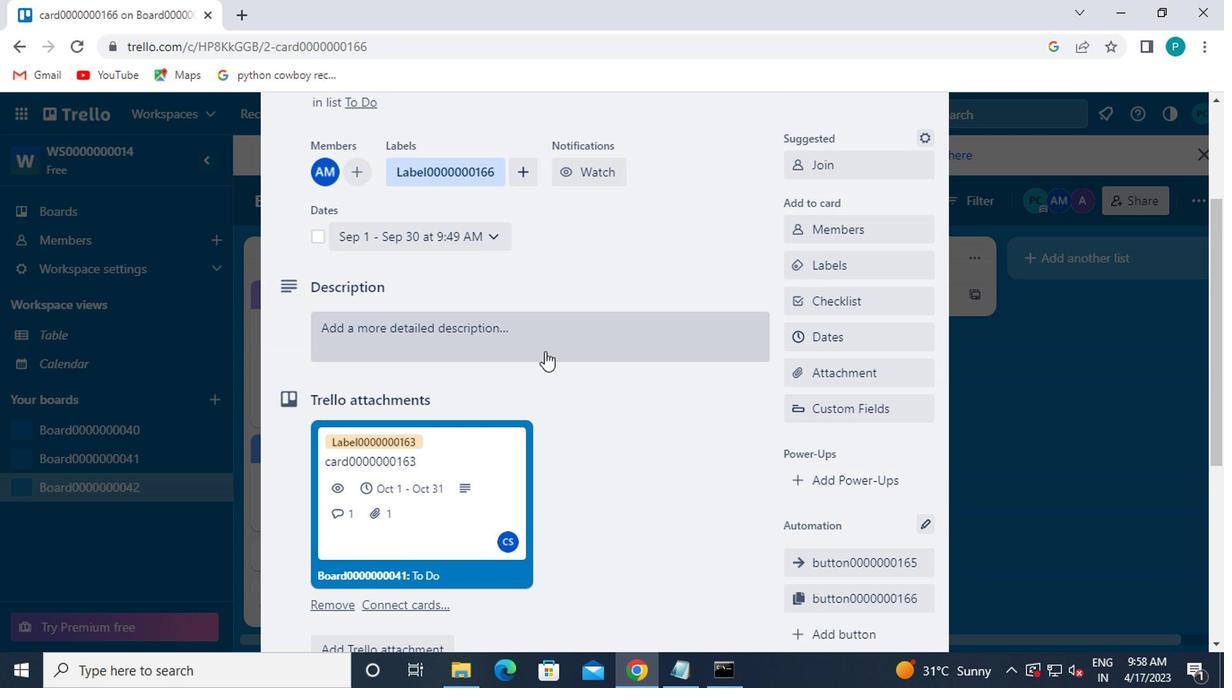 
Action: Key pressed <Key.caps_lock>s<Key.backspace>ds0000000166
Screenshot: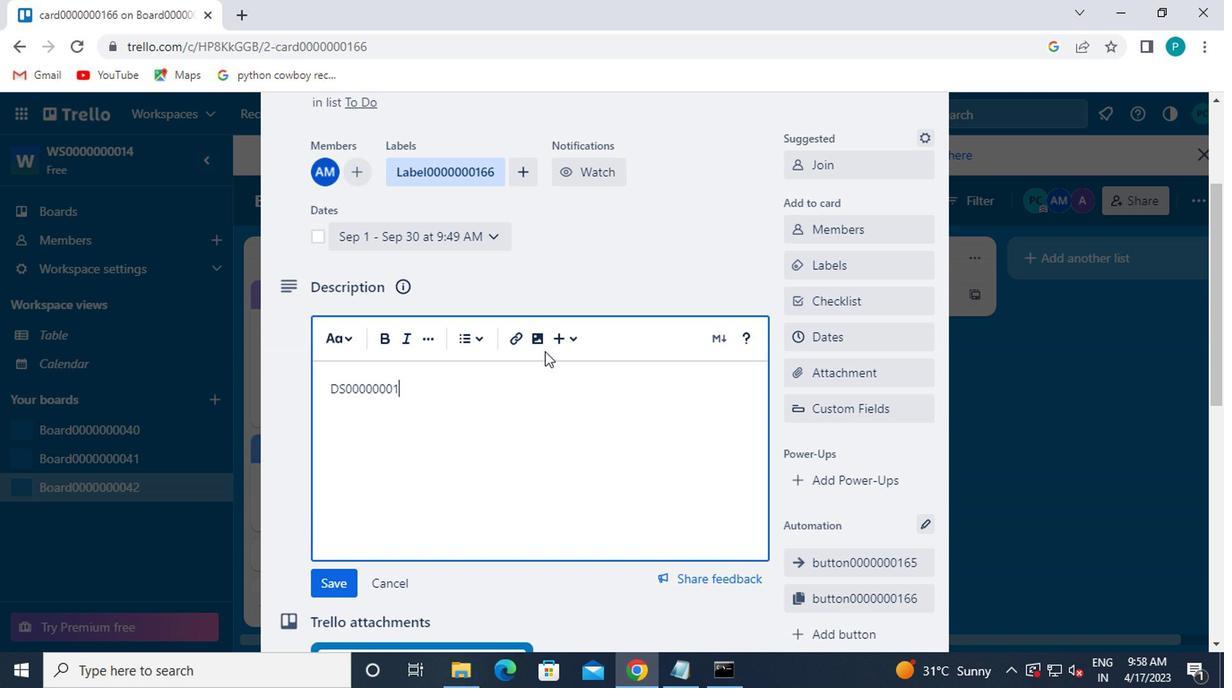 
Action: Mouse moved to (504, 396)
Screenshot: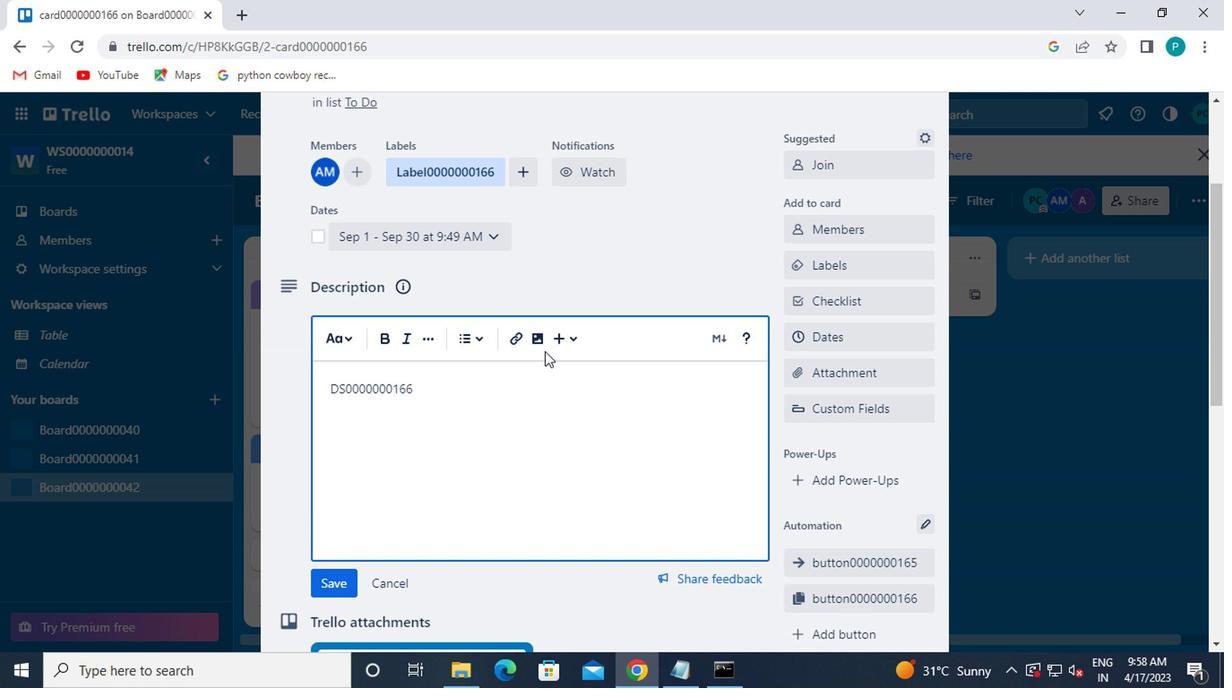 
Action: Mouse scrolled (504, 395) with delta (0, -1)
Screenshot: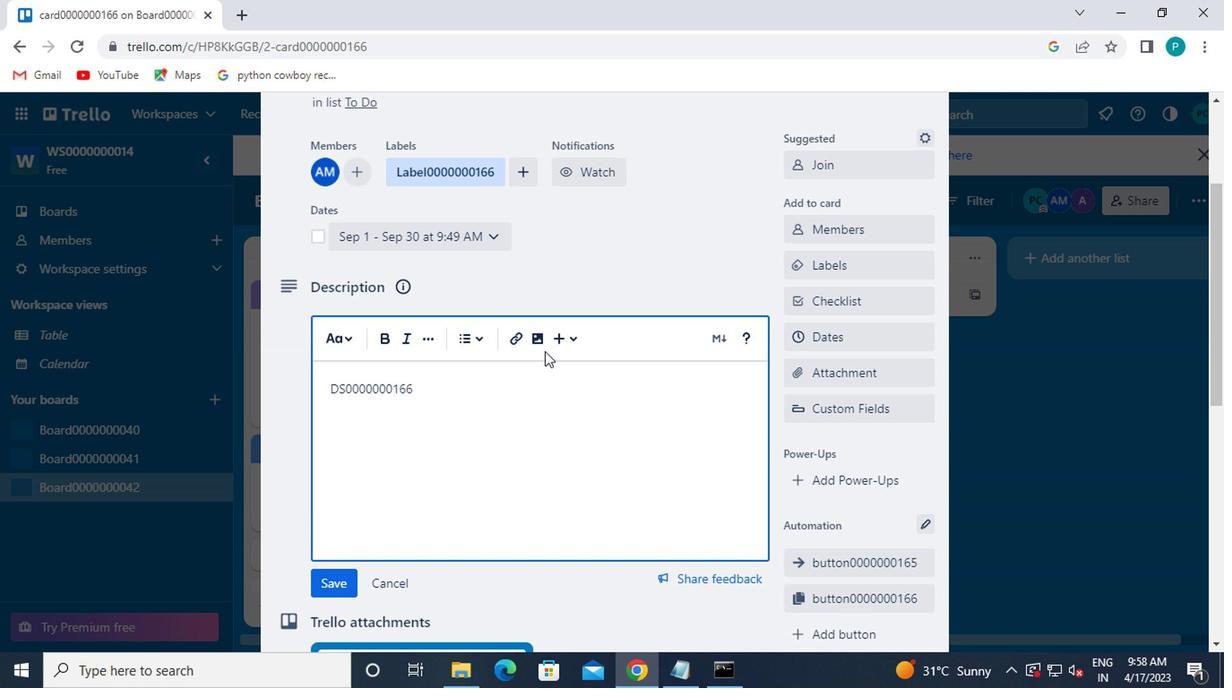 
Action: Mouse moved to (498, 401)
Screenshot: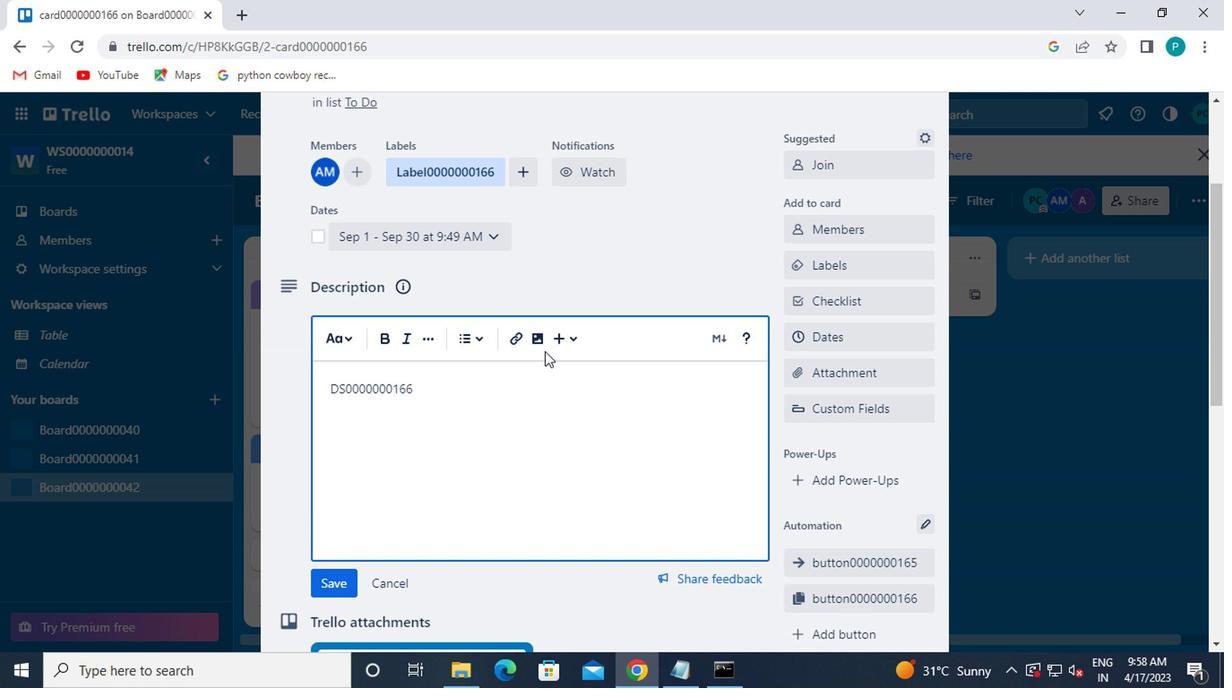 
Action: Mouse scrolled (498, 399) with delta (0, -1)
Screenshot: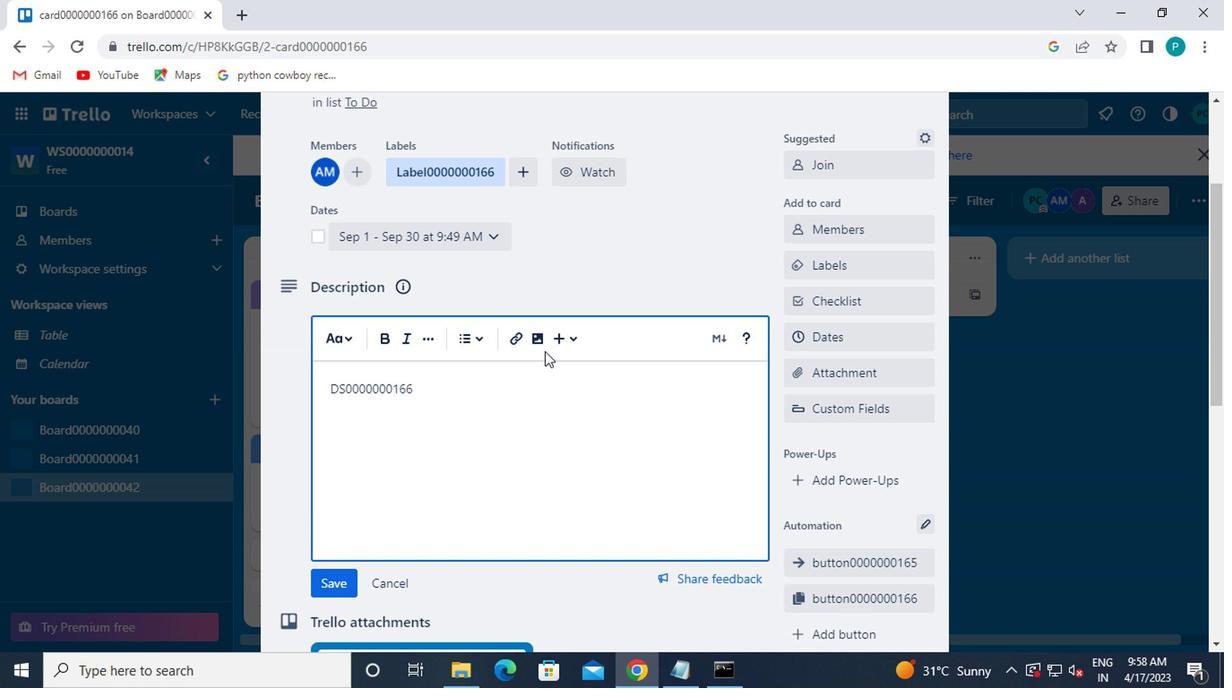
Action: Mouse moved to (492, 405)
Screenshot: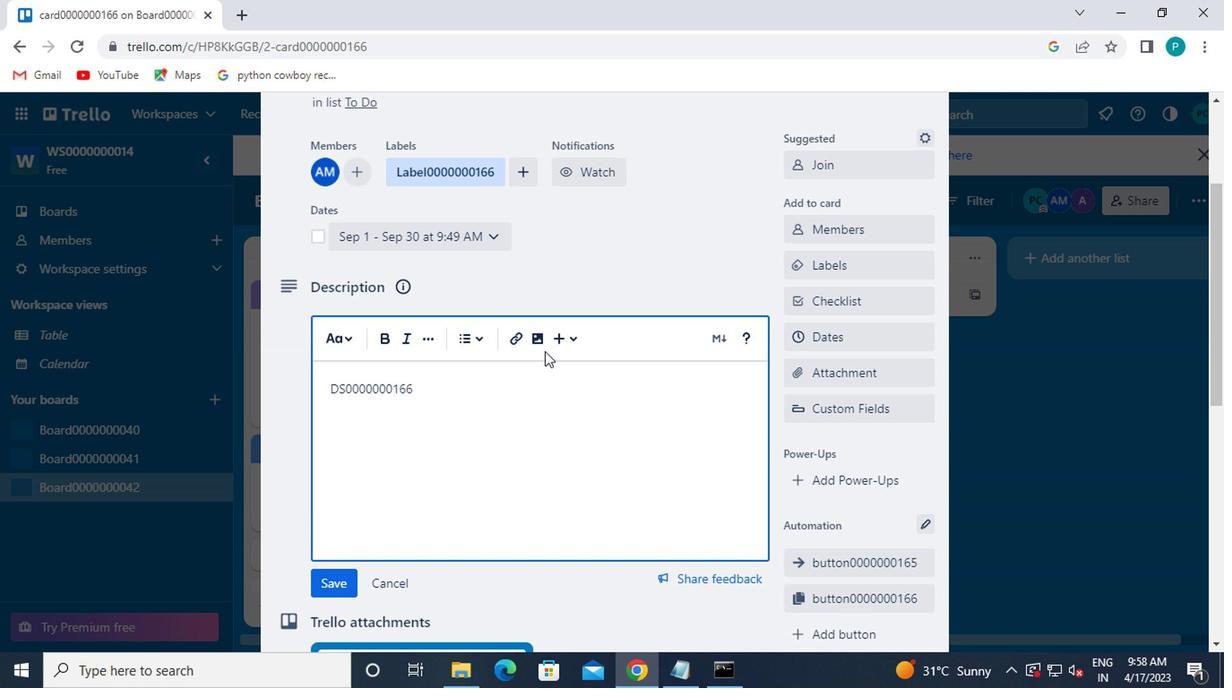 
Action: Mouse scrolled (492, 404) with delta (0, -1)
Screenshot: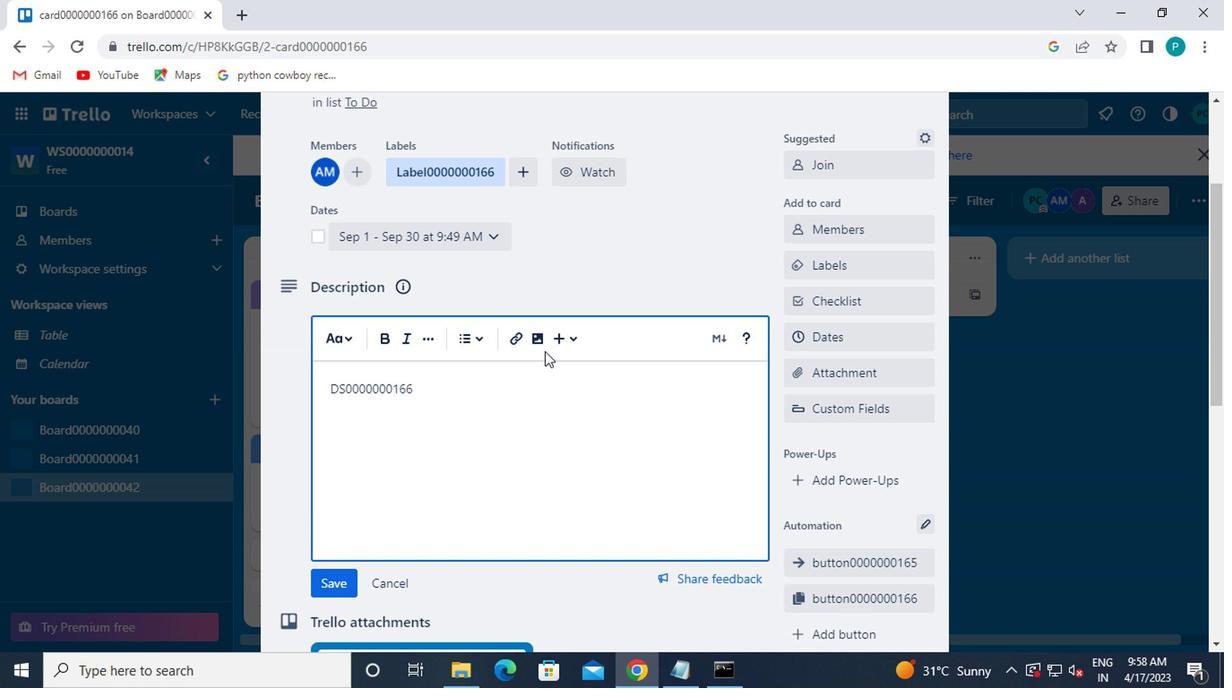 
Action: Mouse moved to (316, 311)
Screenshot: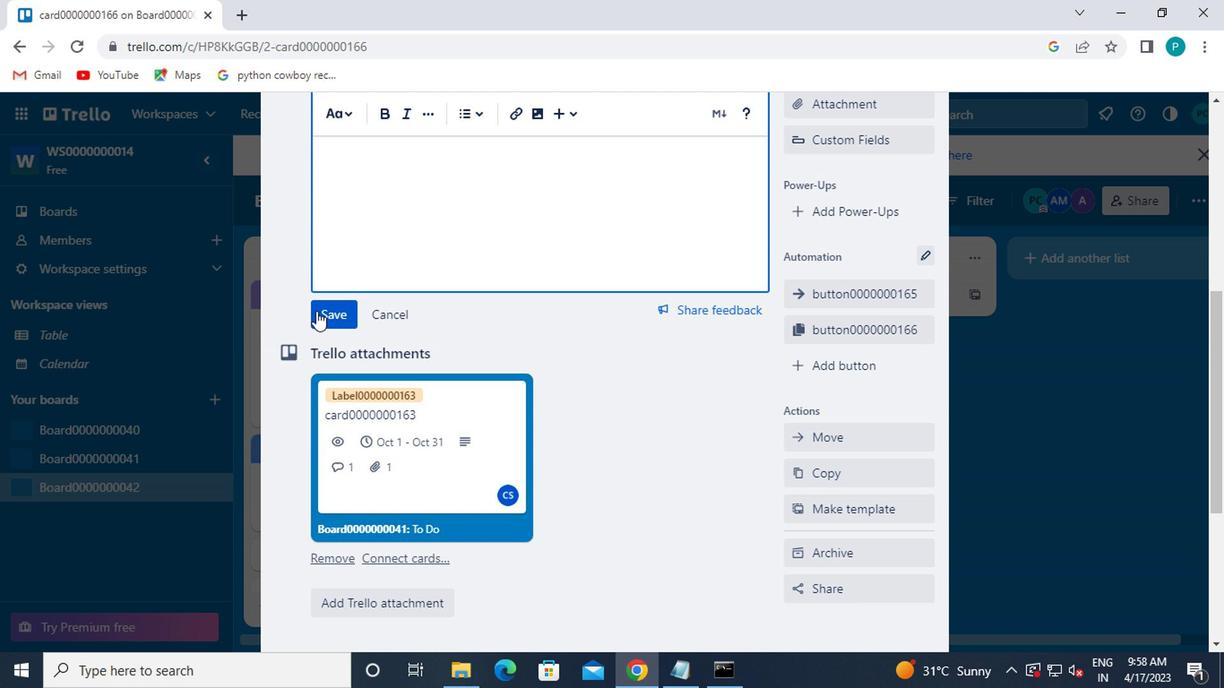 
Action: Mouse pressed left at (316, 311)
Screenshot: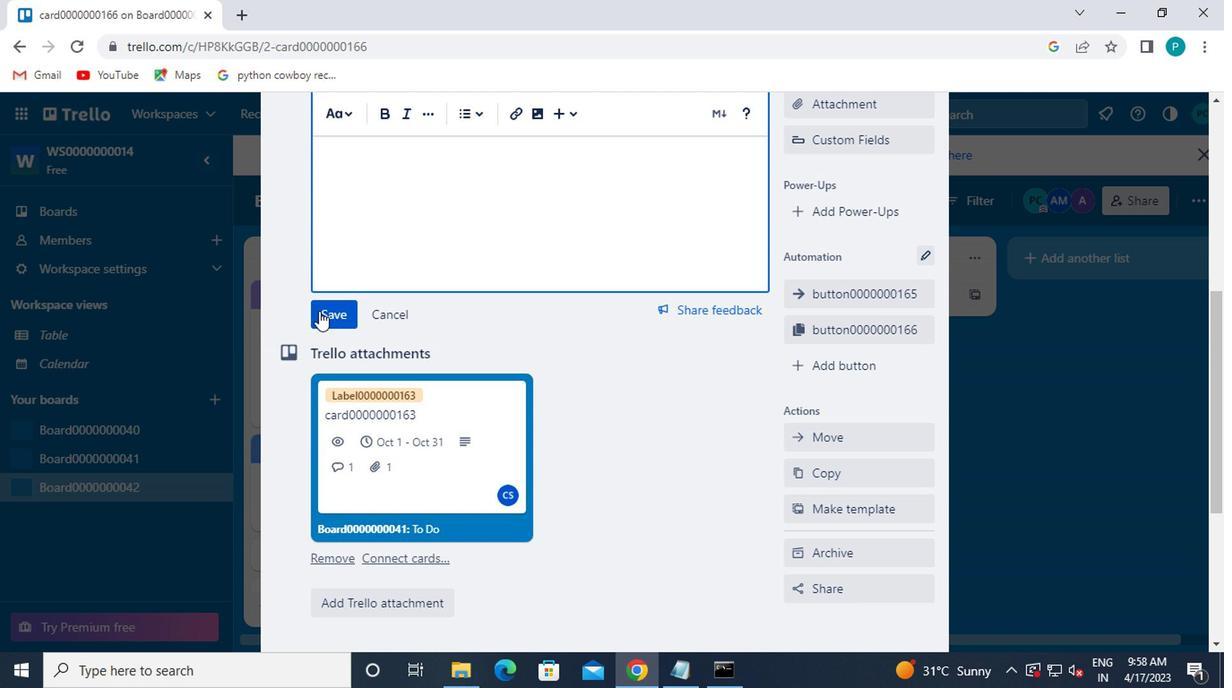 
Action: Mouse moved to (615, 478)
Screenshot: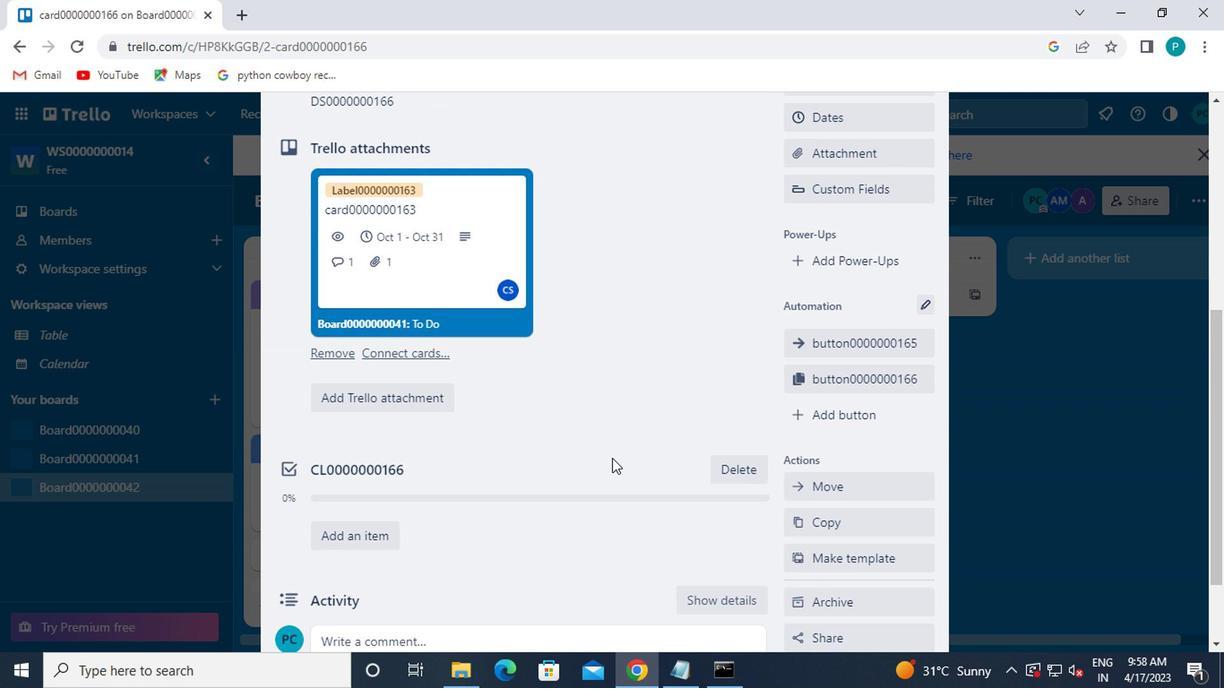 
Action: Mouse scrolled (615, 478) with delta (0, 0)
Screenshot: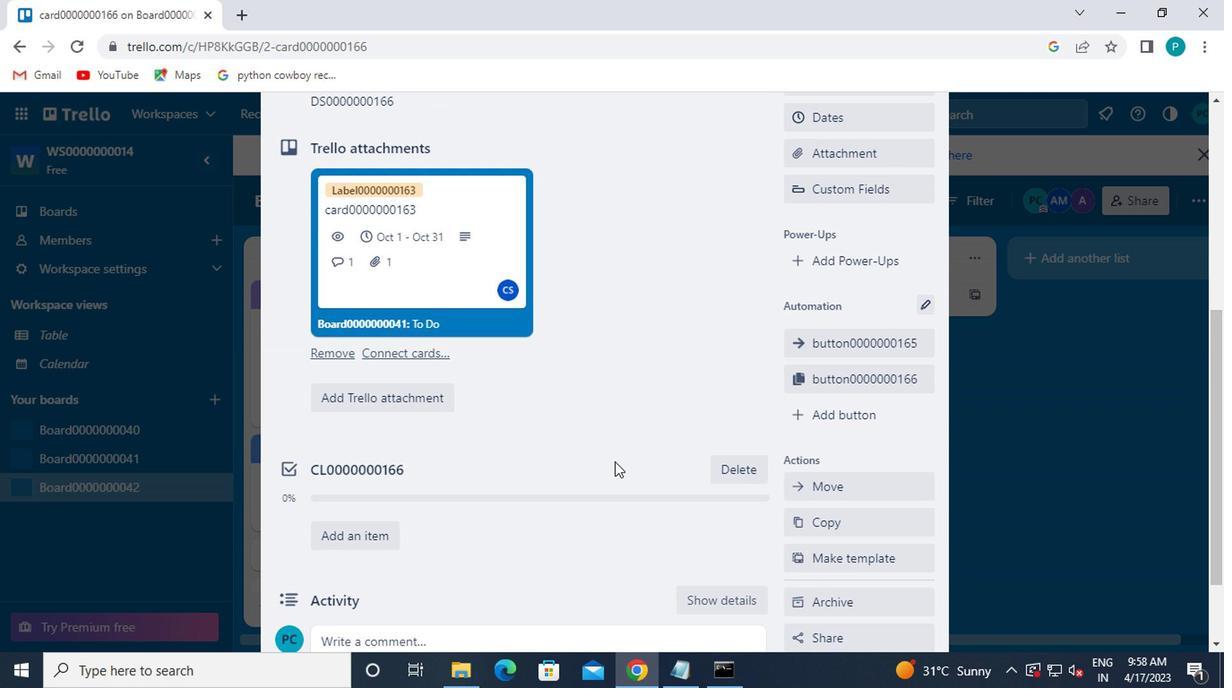 
Action: Mouse scrolled (615, 478) with delta (0, 0)
Screenshot: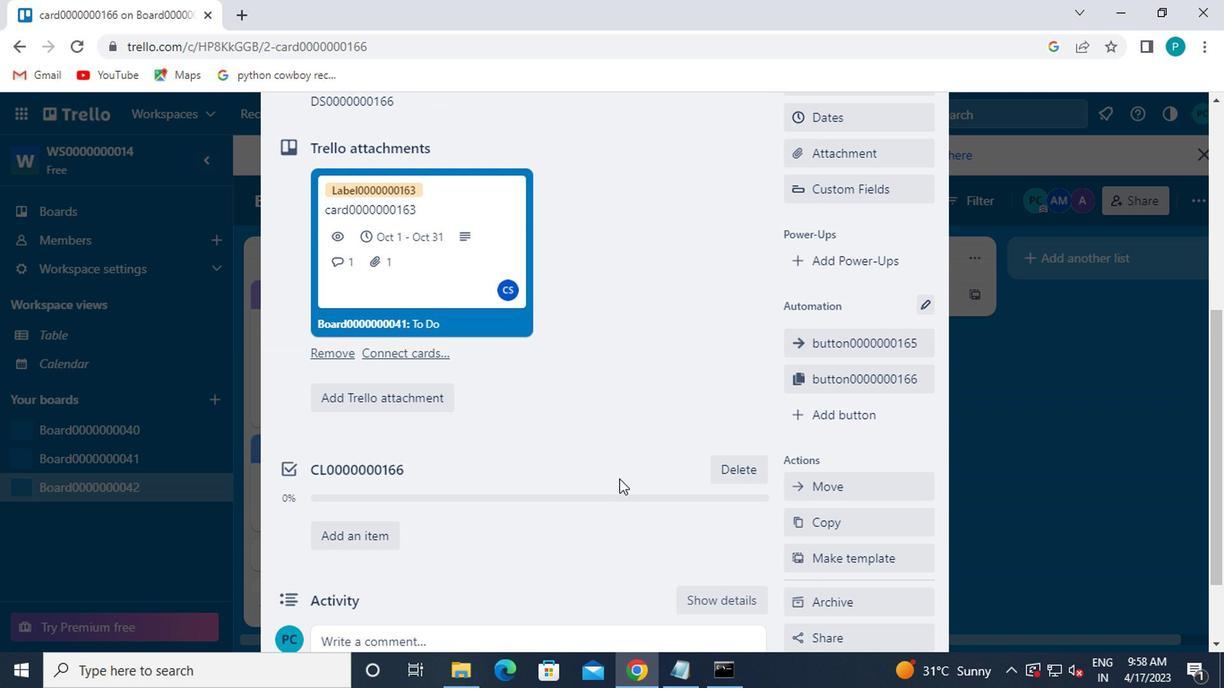 
Action: Mouse moved to (434, 534)
Screenshot: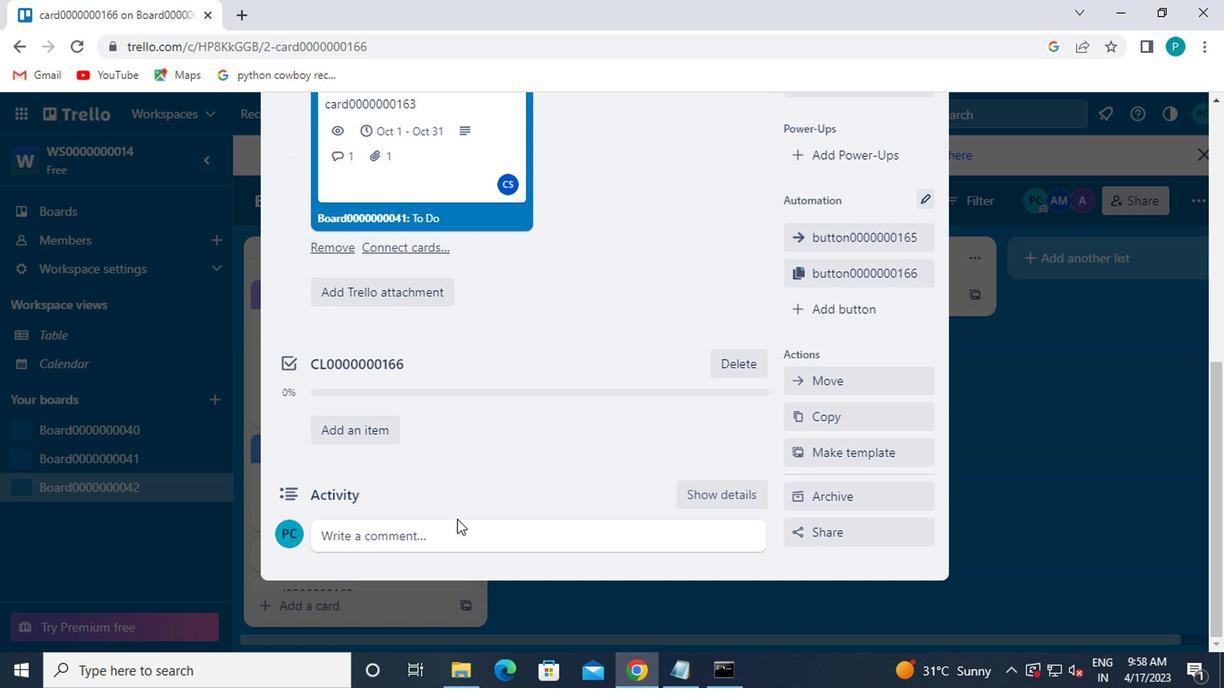 
Action: Mouse pressed left at (434, 534)
Screenshot: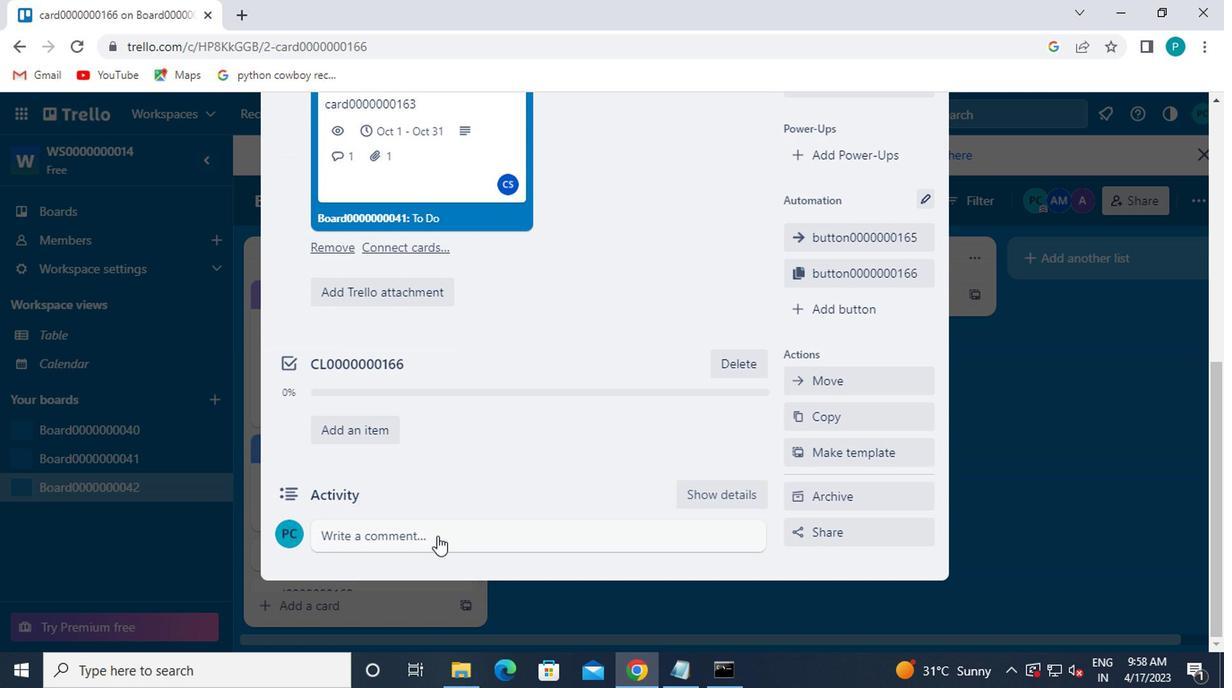 
Action: Key pressed cmo<Key.backspace>0000000166
Screenshot: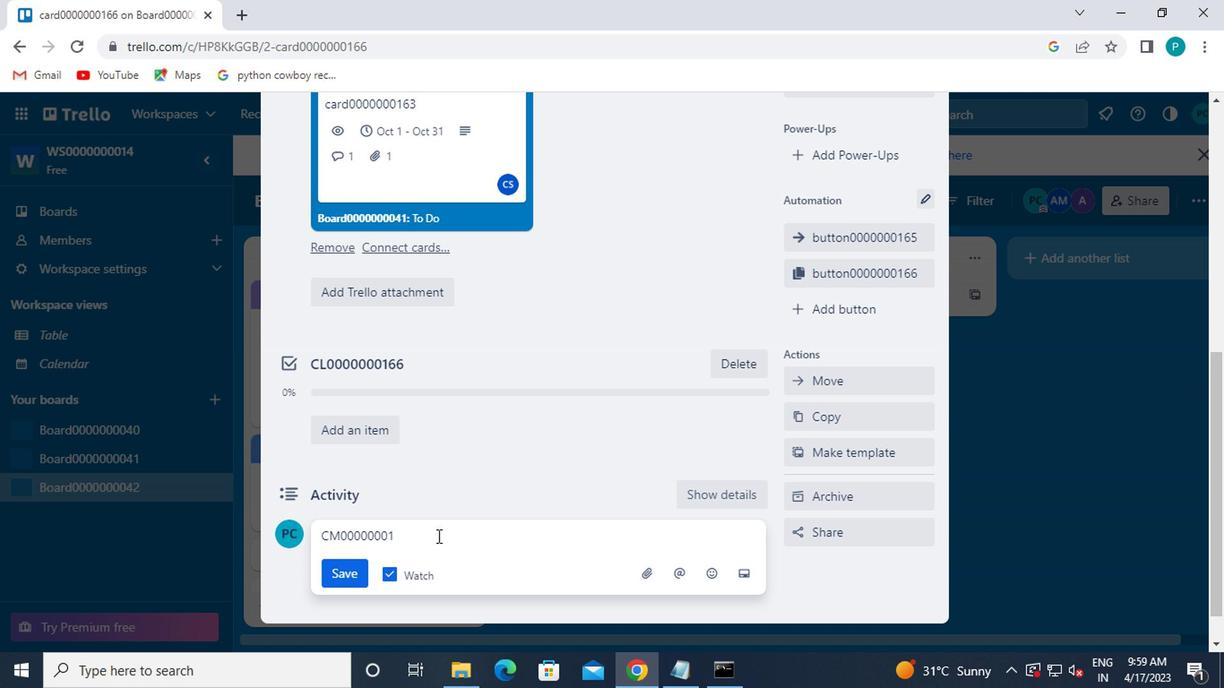 
Action: Mouse moved to (353, 568)
Screenshot: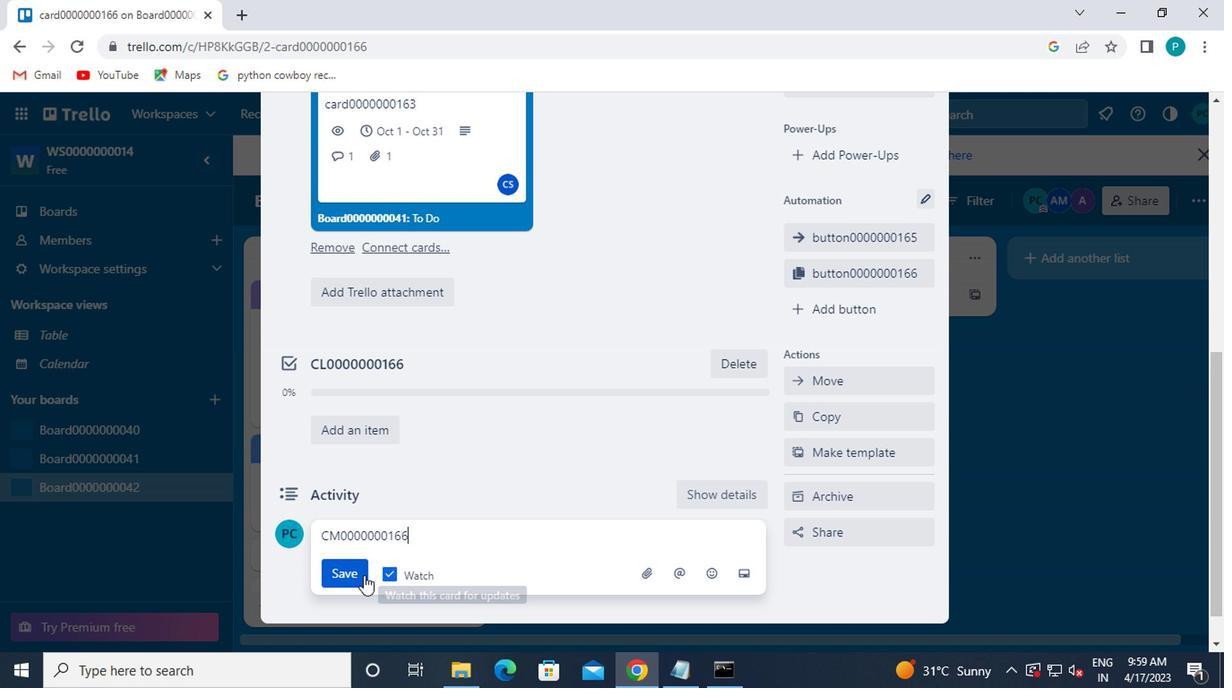 
Action: Mouse pressed left at (353, 568)
Screenshot: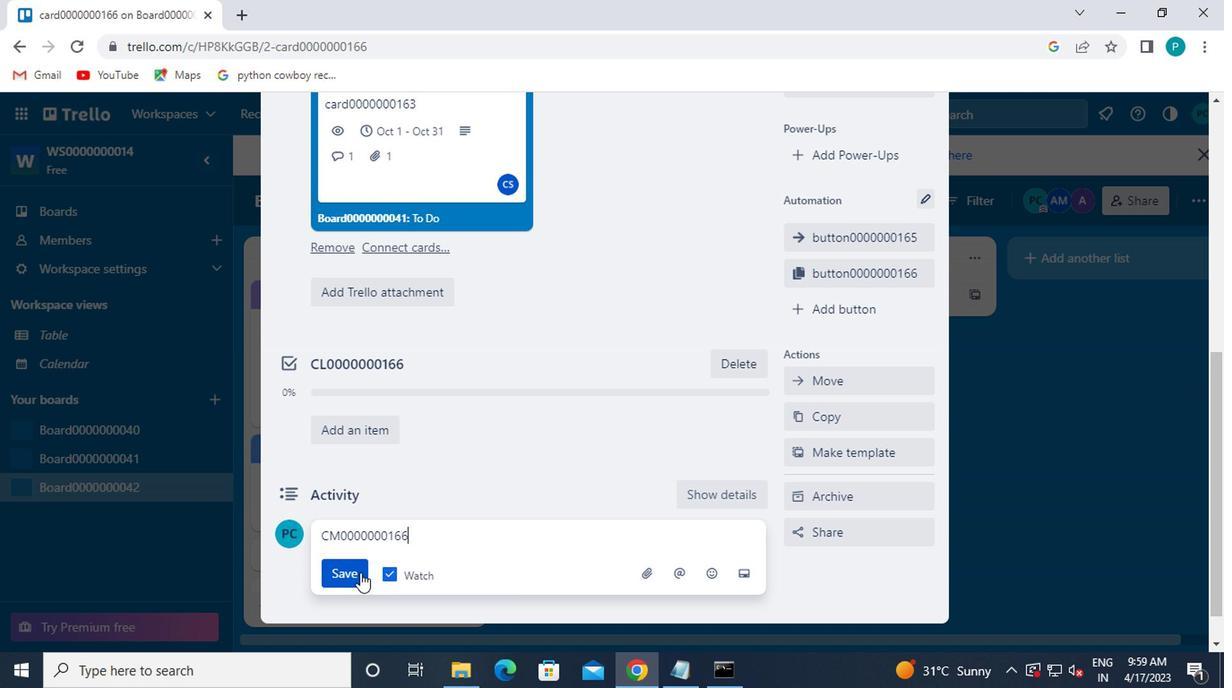 
Action: Mouse moved to (422, 572)
Screenshot: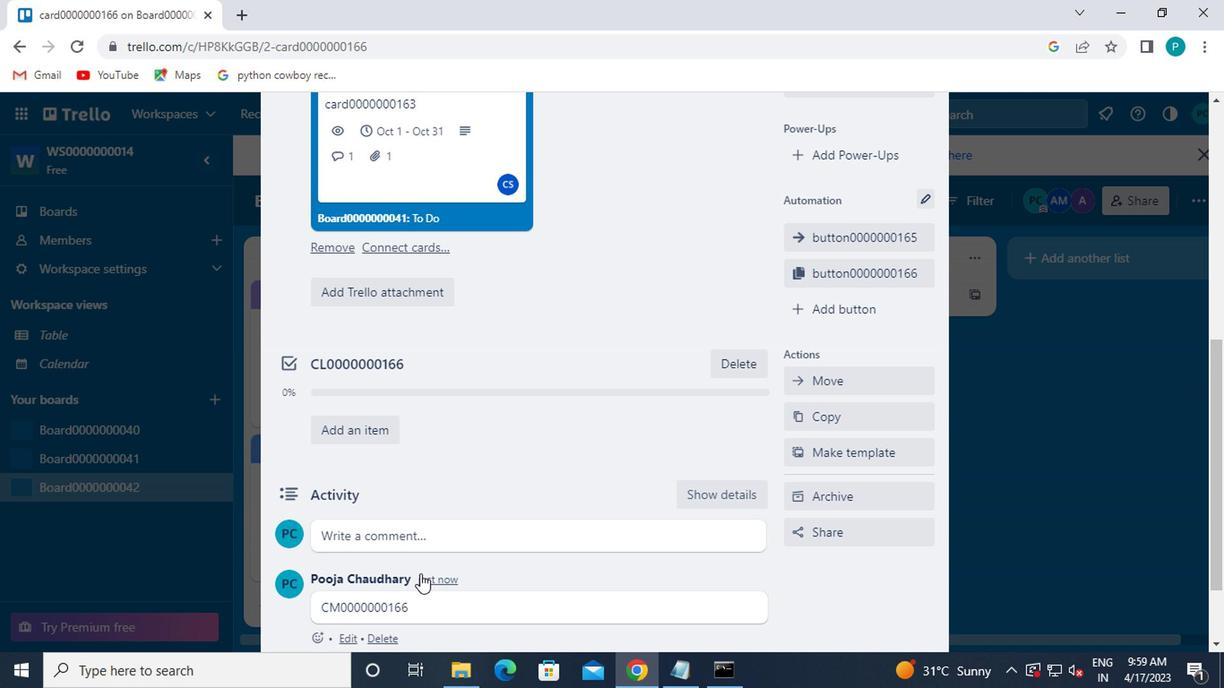 
Action: Mouse scrolled (422, 573) with delta (0, 0)
Screenshot: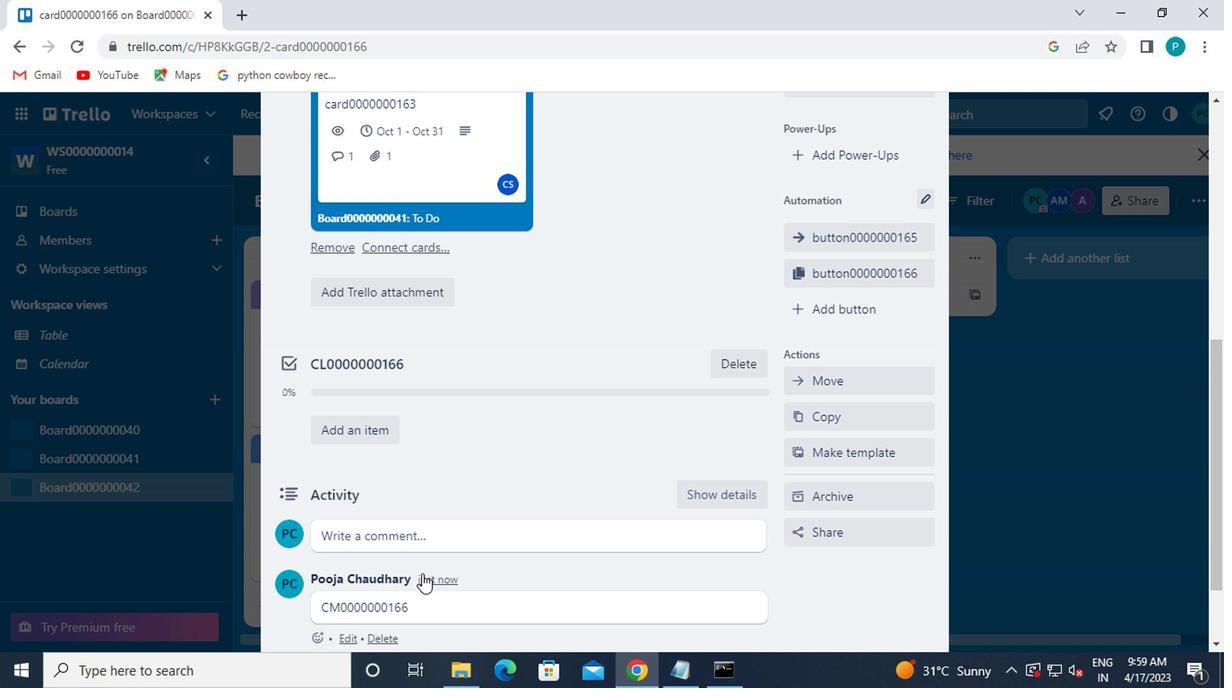 
Action: Mouse scrolled (422, 573) with delta (0, 0)
Screenshot: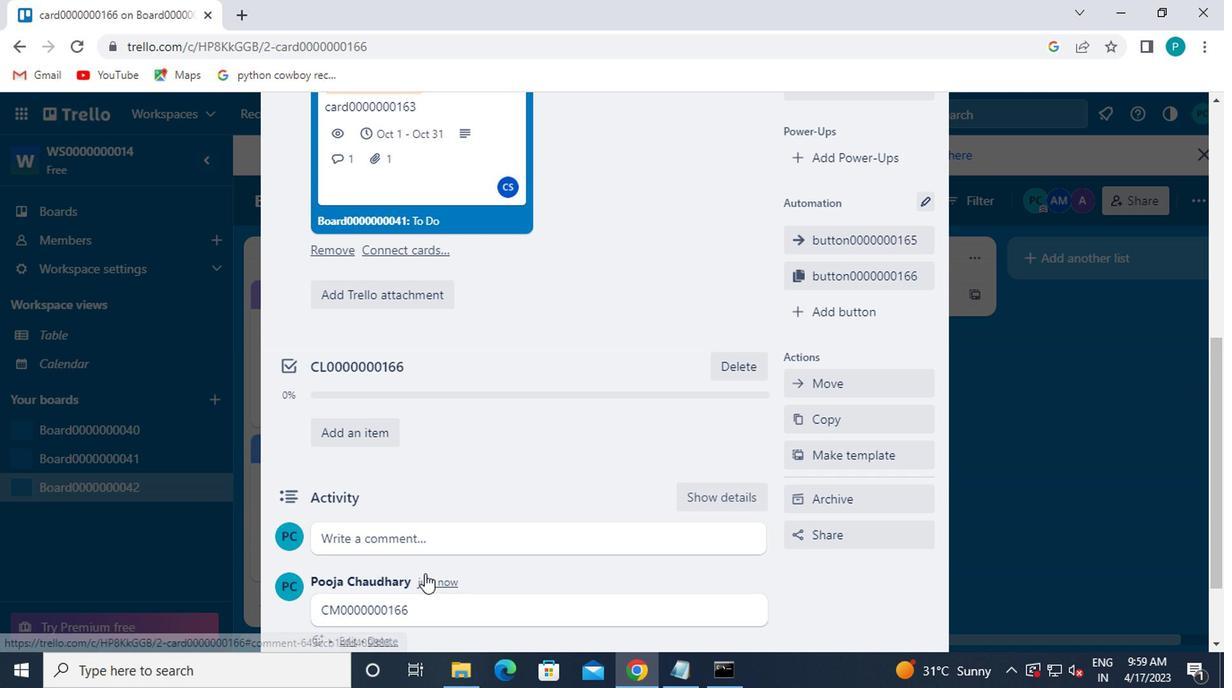 
